 Task: Look for space in Gazanjyk, Turkmenistan from 10th August, 2023 to 20th August, 2023 for 2 adults in price range Rs.10000 to Rs.14000. Place can be private room with 1  bedroom having 1 bed and 1 bathroom. Property type can be house, flat, guest house. Amenities needed are: wifi, TV, free parkinig on premises, gym, breakfast. Booking option can be shelf check-in. Required host language is English.
Action: Mouse pressed left at (424, 86)
Screenshot: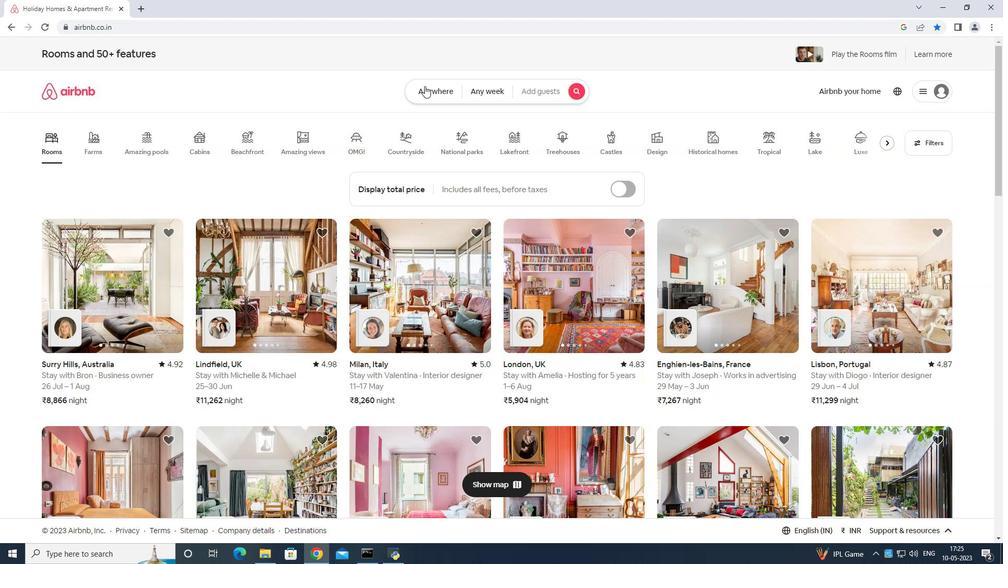 
Action: Mouse moved to (378, 131)
Screenshot: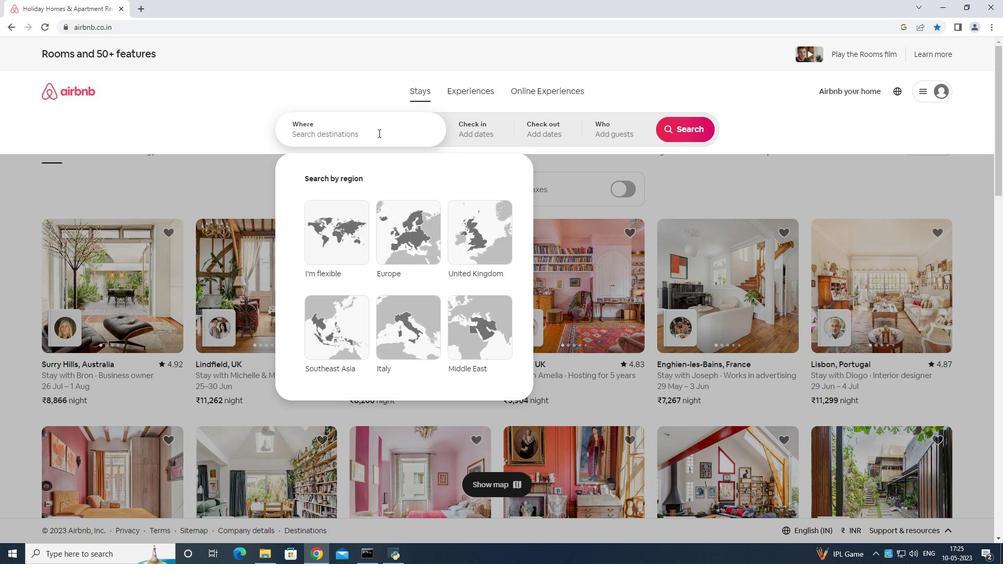 
Action: Mouse pressed left at (378, 131)
Screenshot: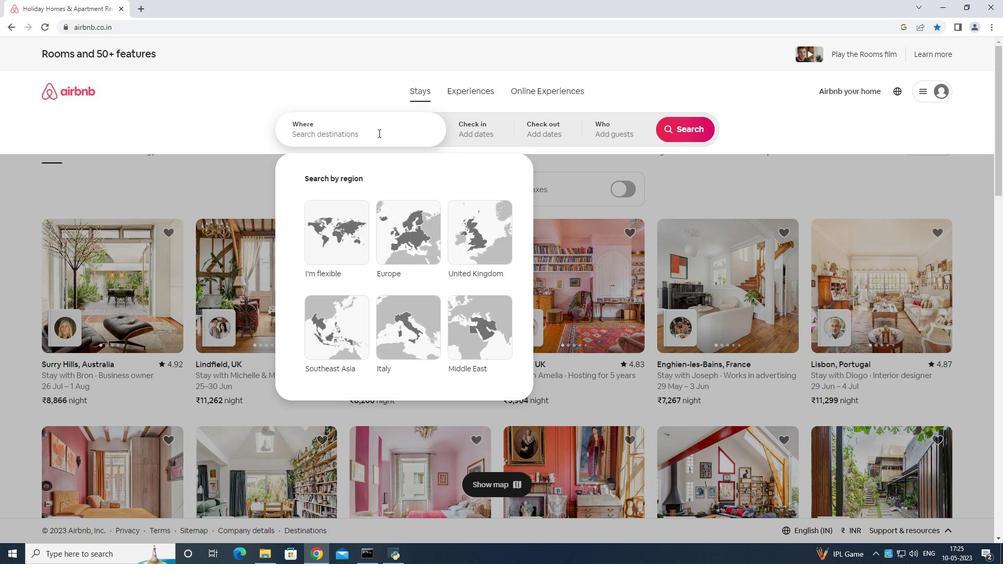 
Action: Mouse moved to (362, 133)
Screenshot: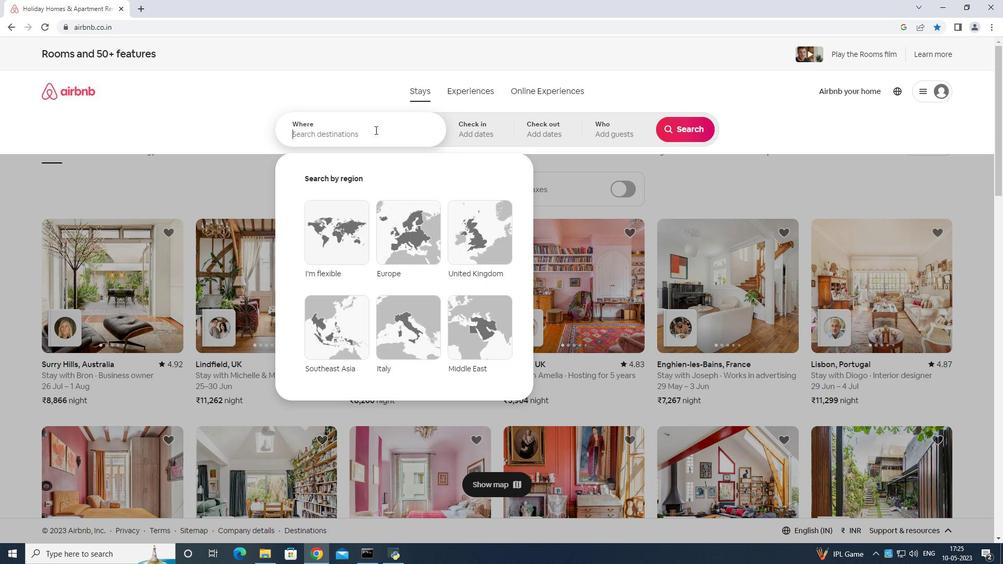 
Action: Key pressed <Key.shift>Gazany<Key.backspace>jyk<Key.space>turkmenisra<Key.backspace>tan<Key.enter>
Screenshot: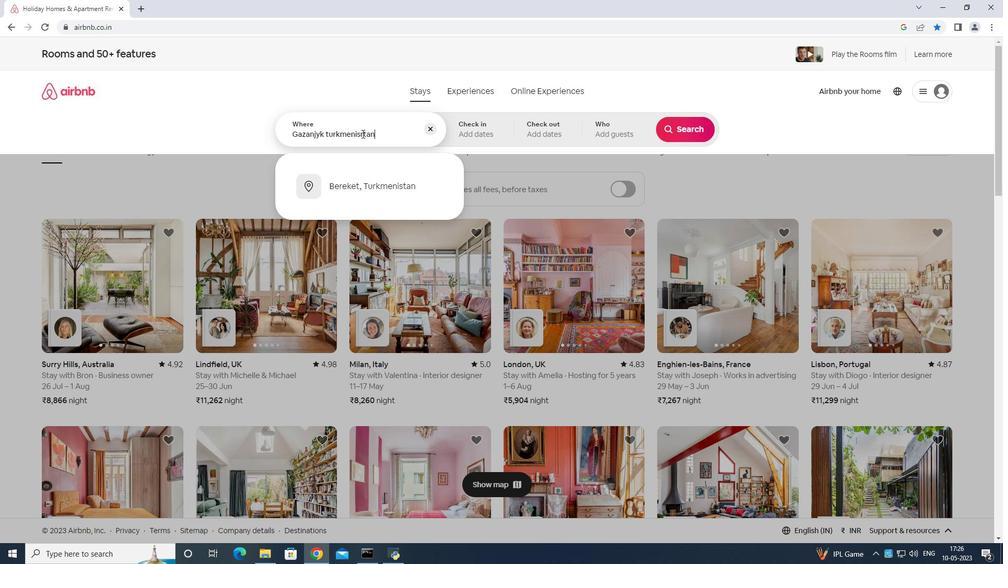 
Action: Mouse moved to (683, 211)
Screenshot: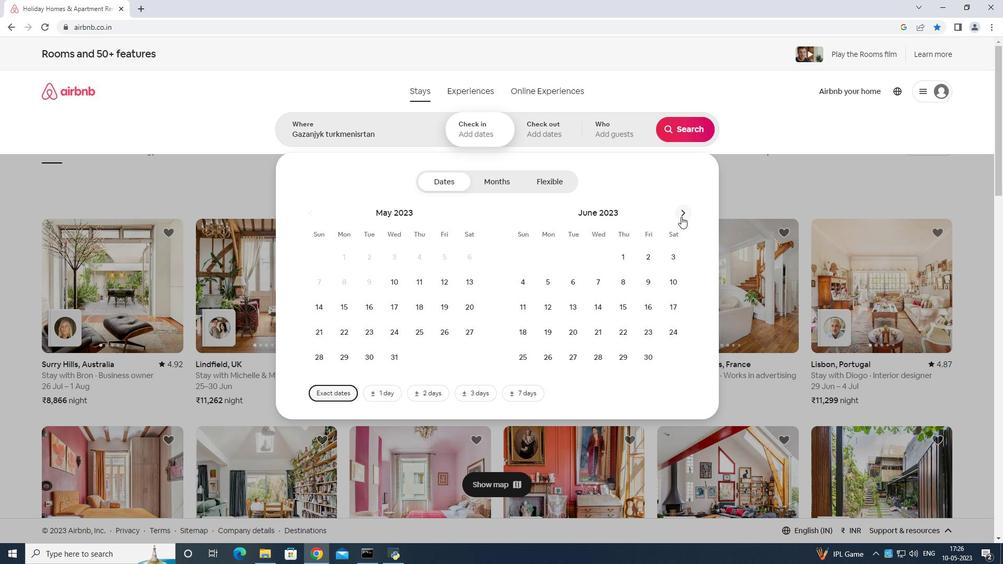 
Action: Mouse pressed left at (683, 211)
Screenshot: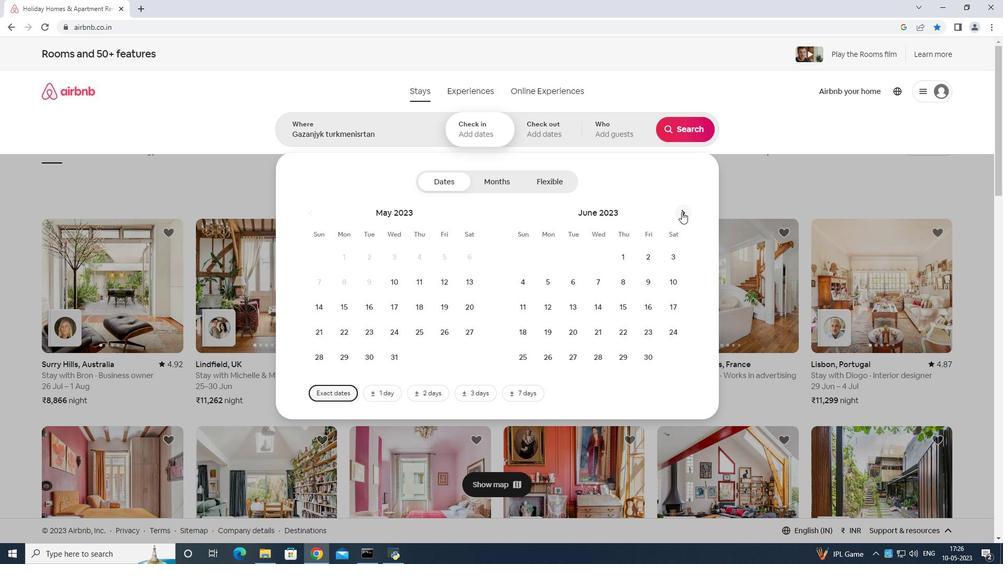 
Action: Mouse pressed left at (683, 211)
Screenshot: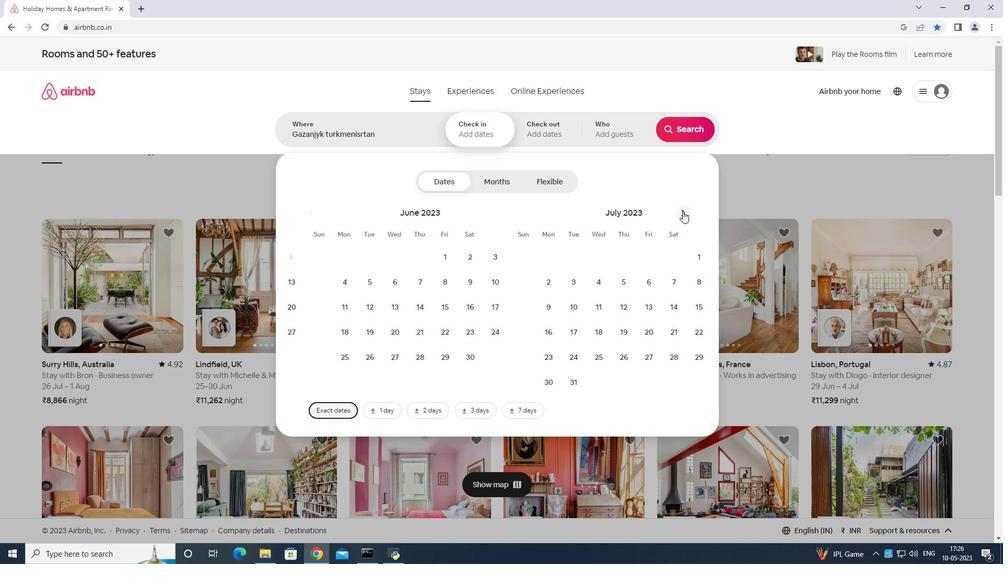 
Action: Mouse moved to (630, 278)
Screenshot: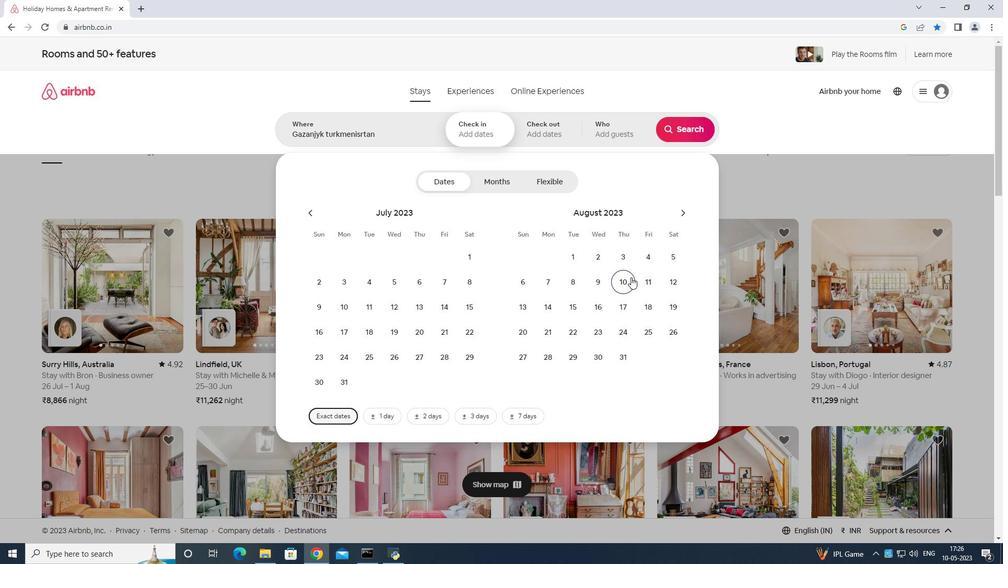 
Action: Mouse pressed left at (630, 278)
Screenshot: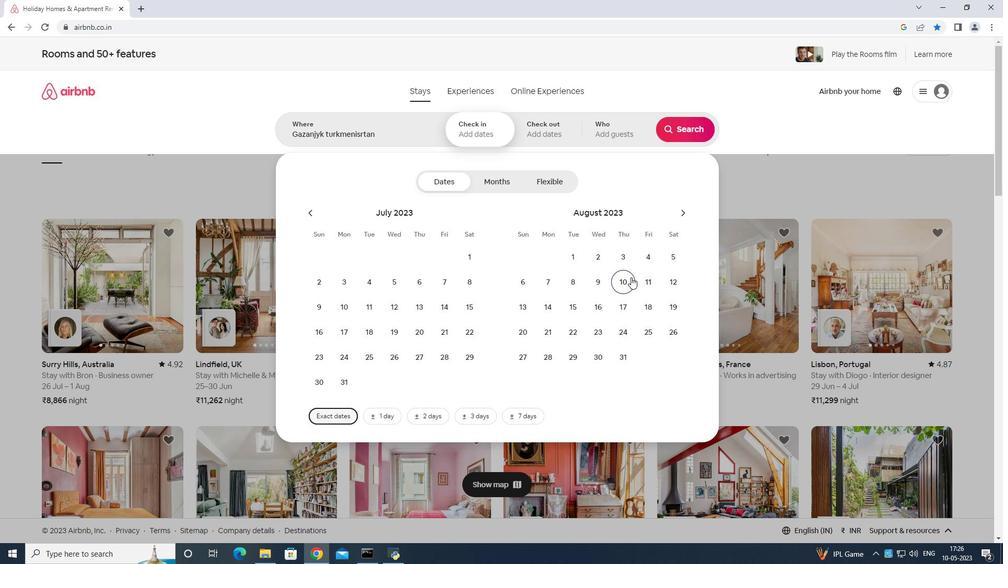 
Action: Mouse moved to (531, 331)
Screenshot: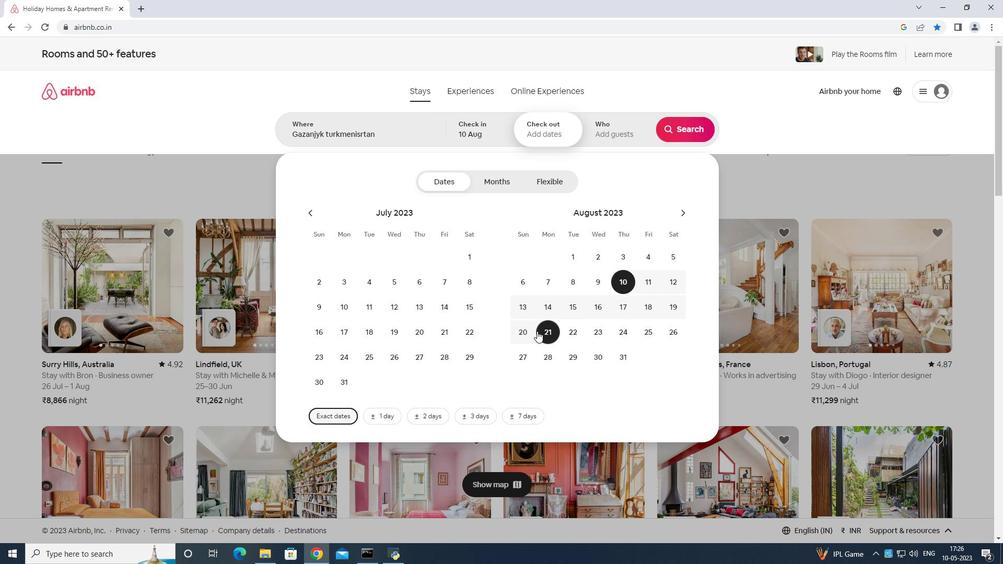 
Action: Mouse pressed left at (531, 331)
Screenshot: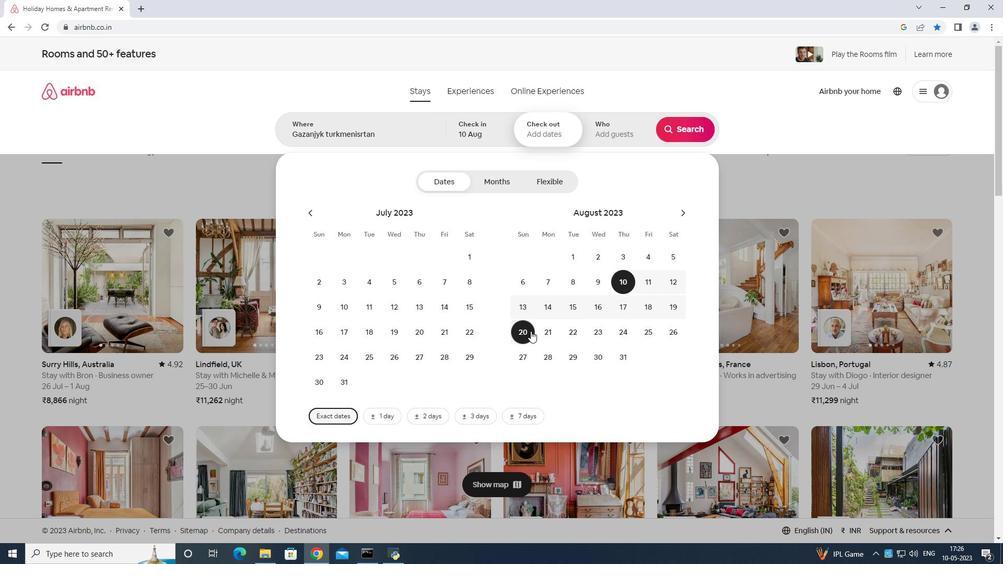 
Action: Mouse moved to (627, 133)
Screenshot: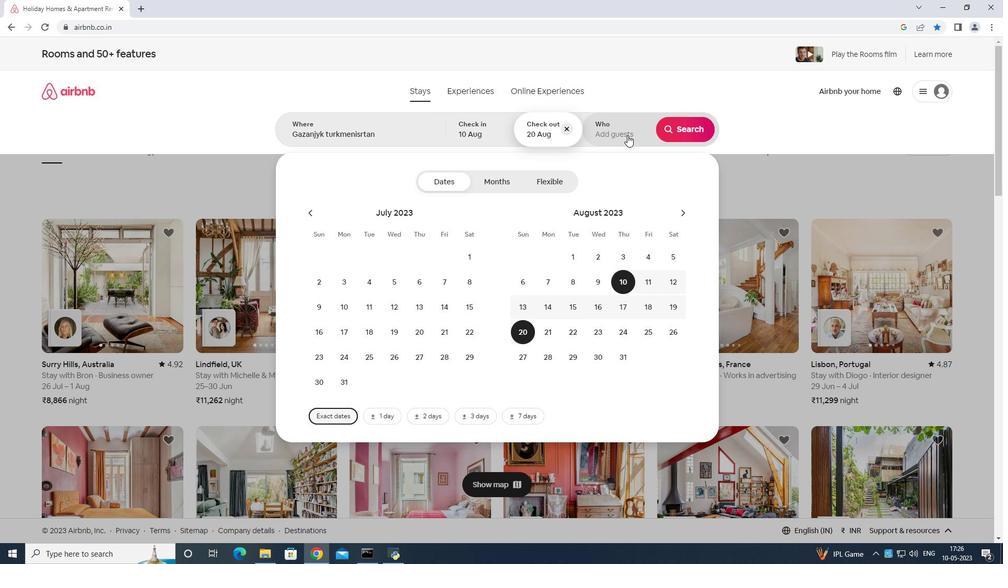 
Action: Mouse pressed left at (627, 133)
Screenshot: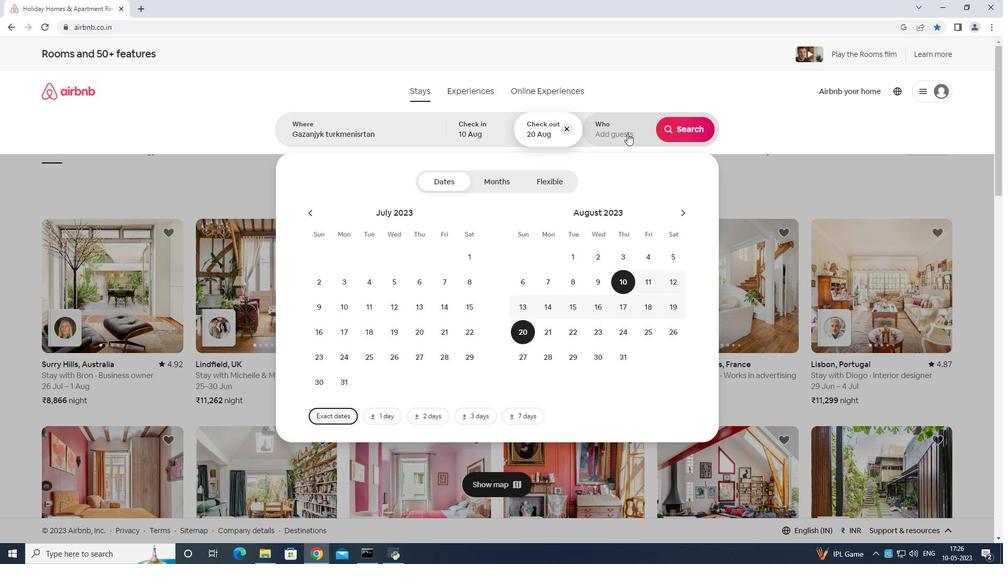
Action: Mouse moved to (677, 179)
Screenshot: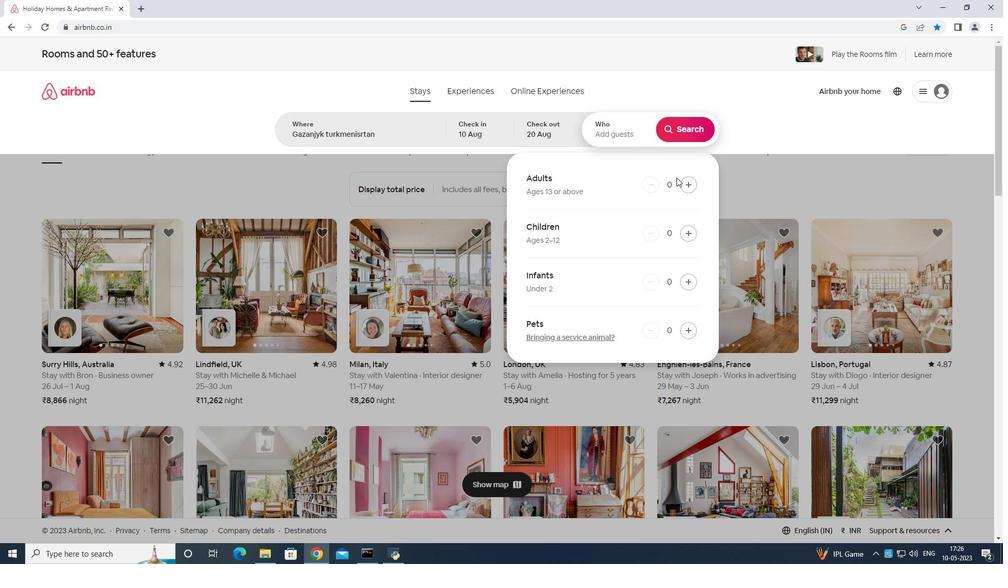 
Action: Mouse pressed left at (677, 179)
Screenshot: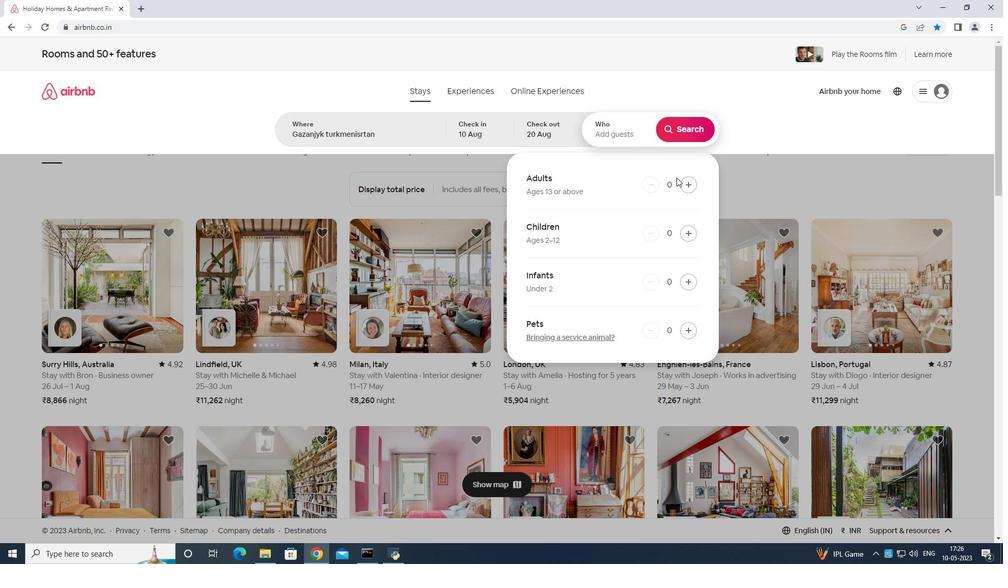 
Action: Mouse moved to (688, 184)
Screenshot: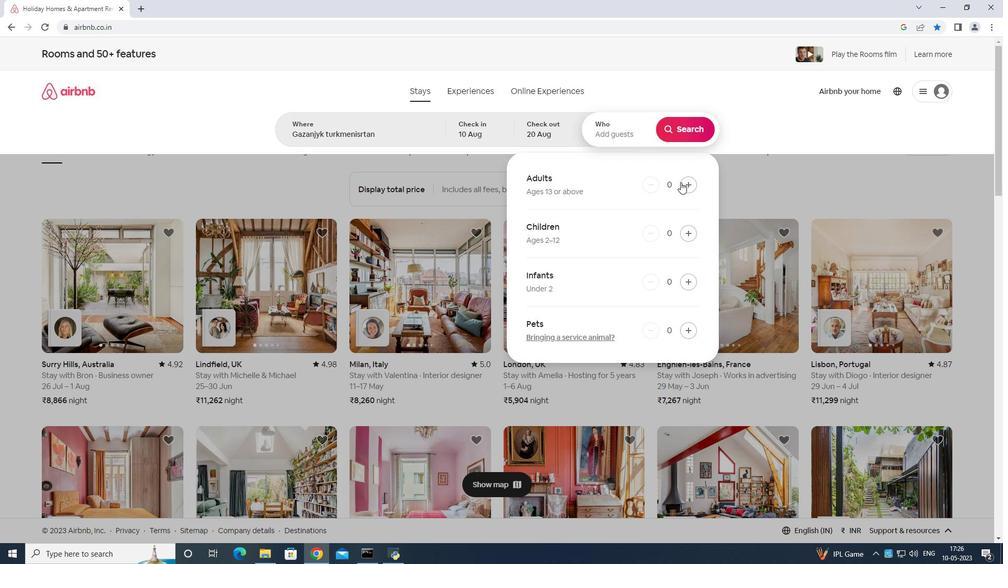 
Action: Mouse pressed left at (688, 184)
Screenshot: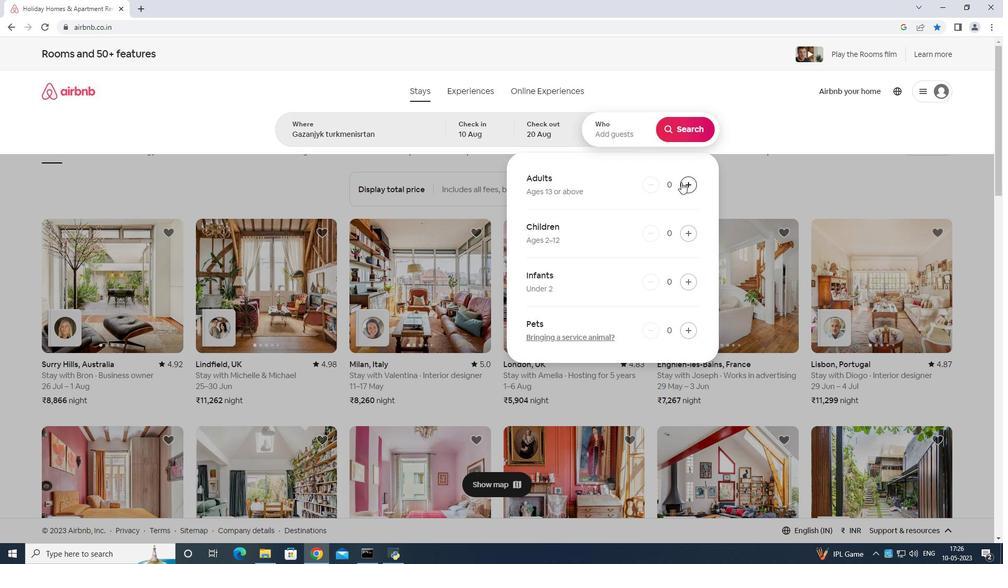 
Action: Mouse moved to (688, 184)
Screenshot: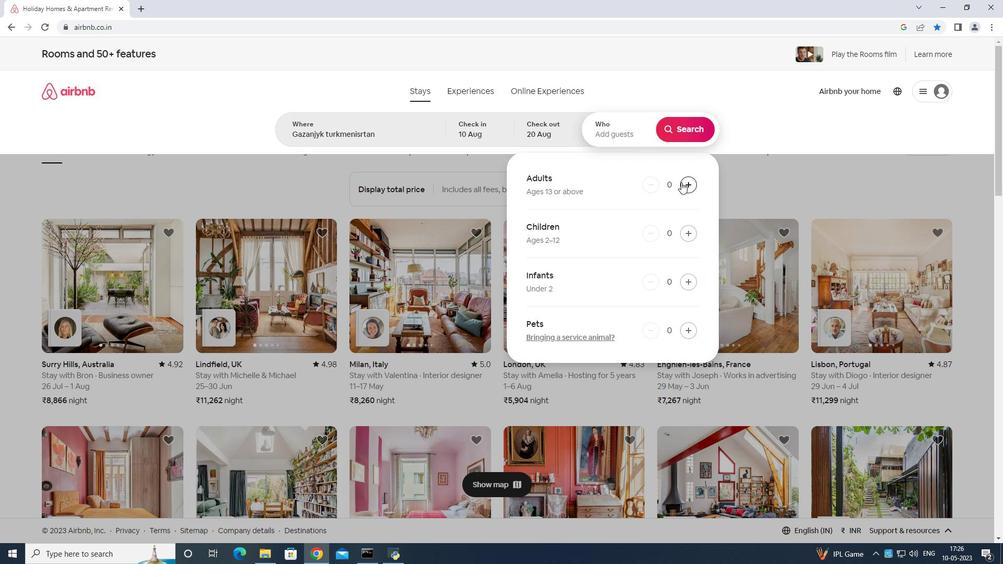 
Action: Mouse pressed left at (688, 184)
Screenshot: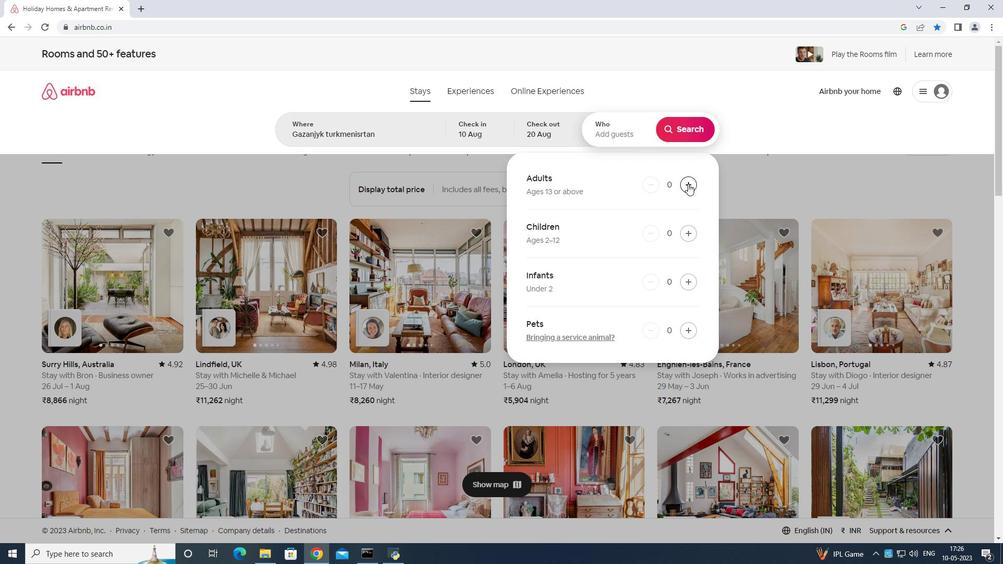 
Action: Mouse moved to (691, 125)
Screenshot: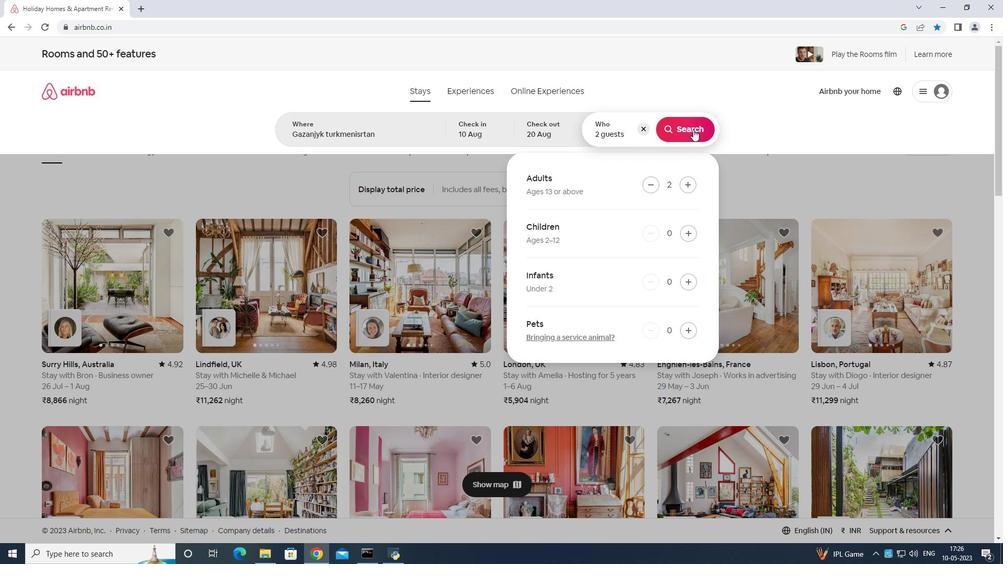 
Action: Mouse pressed left at (691, 125)
Screenshot: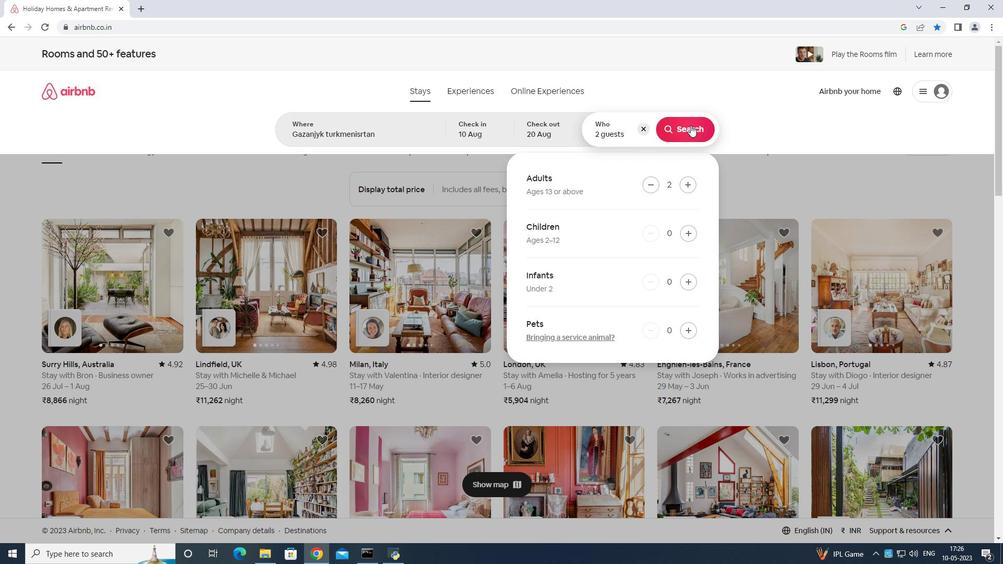 
Action: Mouse moved to (966, 98)
Screenshot: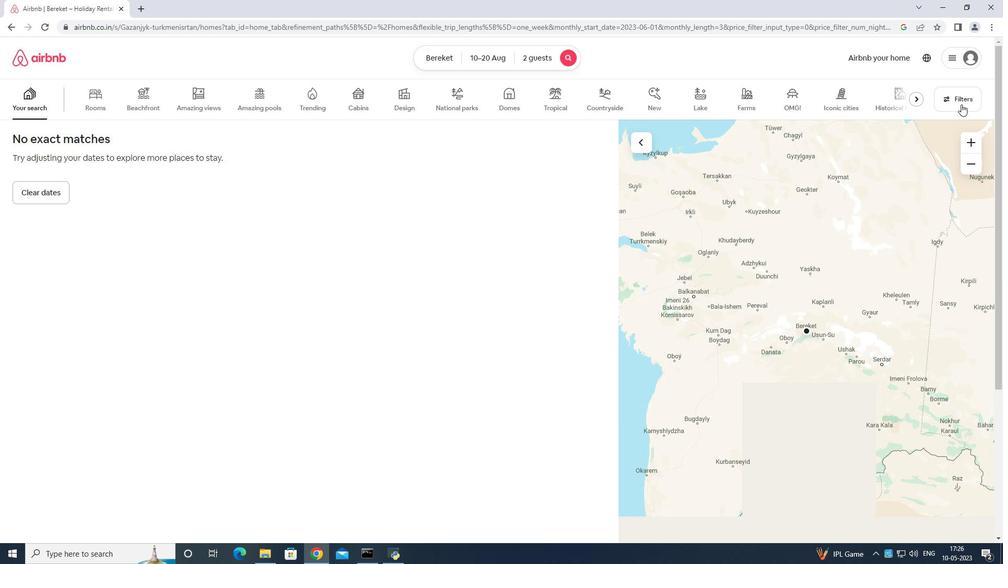 
Action: Mouse pressed left at (966, 98)
Screenshot: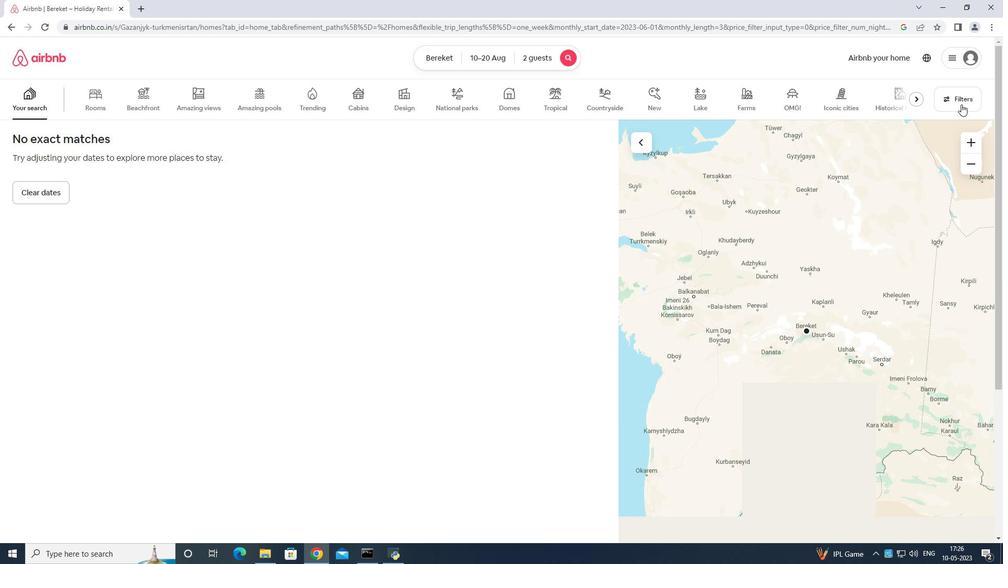
Action: Mouse moved to (441, 344)
Screenshot: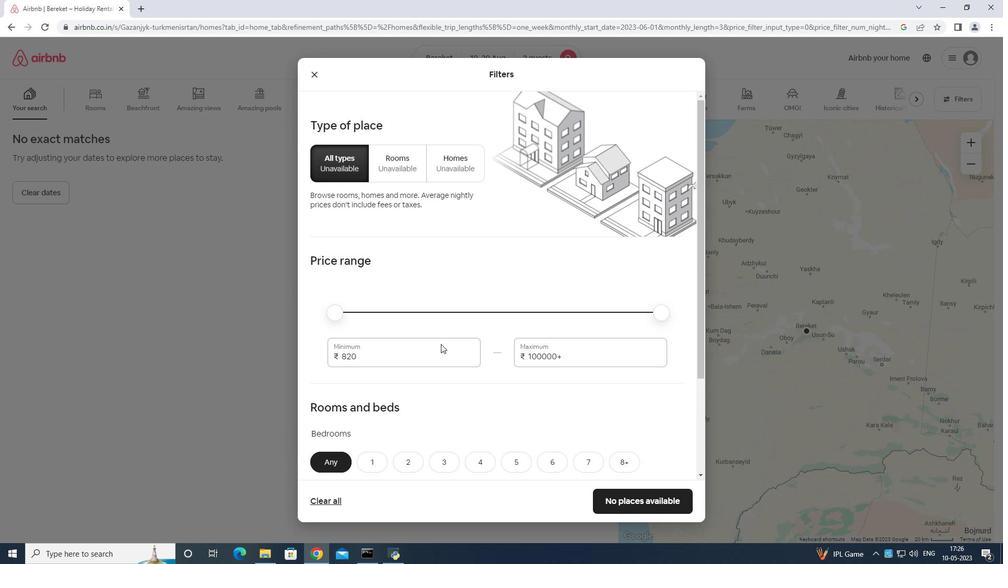 
Action: Mouse pressed left at (441, 344)
Screenshot: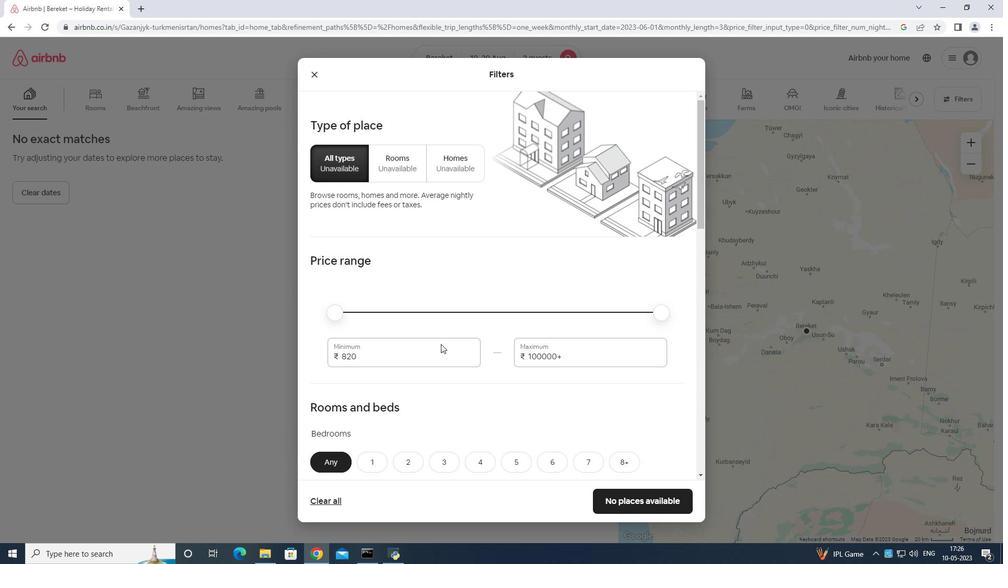 
Action: Mouse moved to (444, 343)
Screenshot: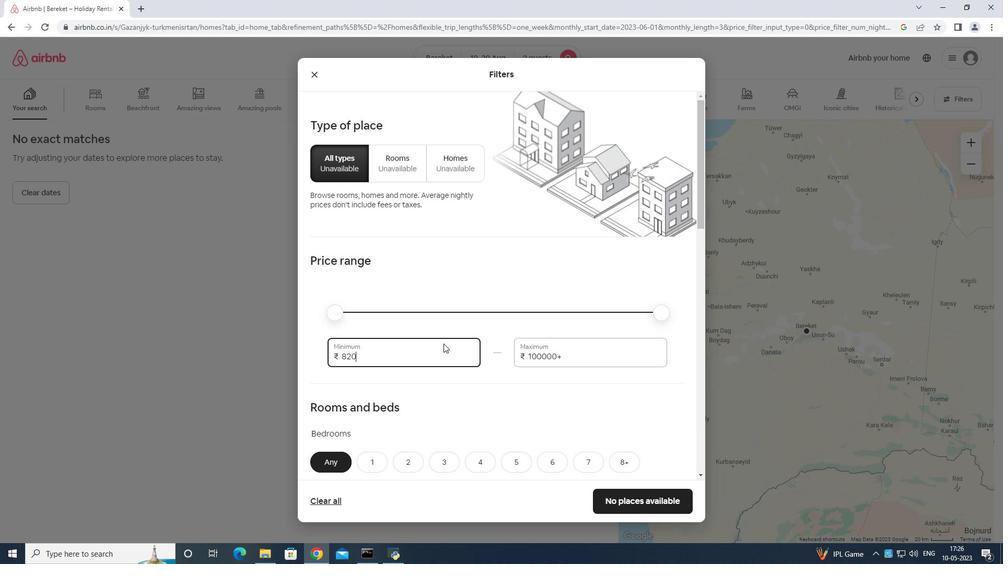 
Action: Key pressed <Key.backspace>100<Key.backspace><Key.backspace><Key.backspace><Key.backspace><Key.backspace><Key.backspace><Key.backspace><Key.backspace><Key.backspace><Key.backspace><Key.backspace><Key.backspace>10000
Screenshot: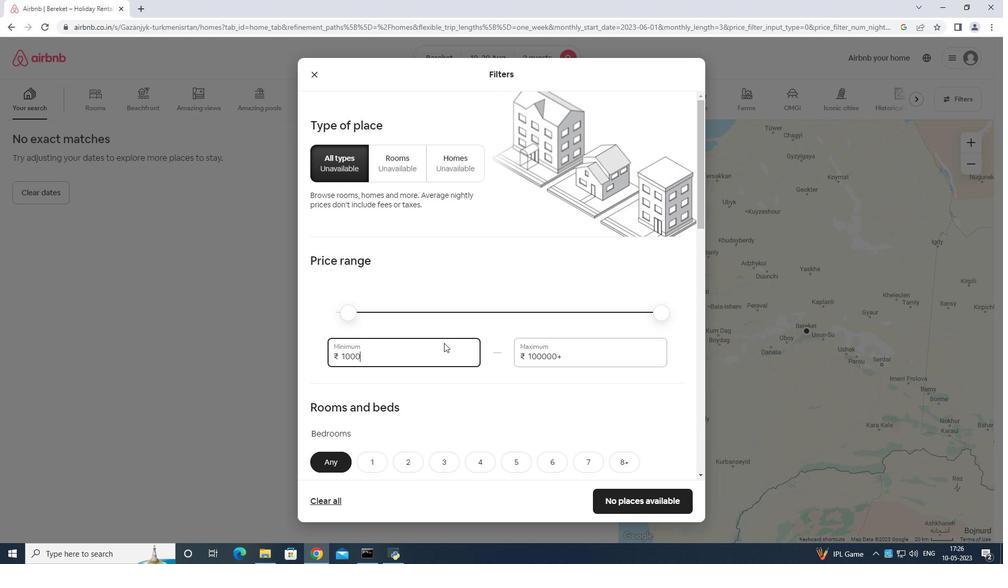 
Action: Mouse moved to (574, 358)
Screenshot: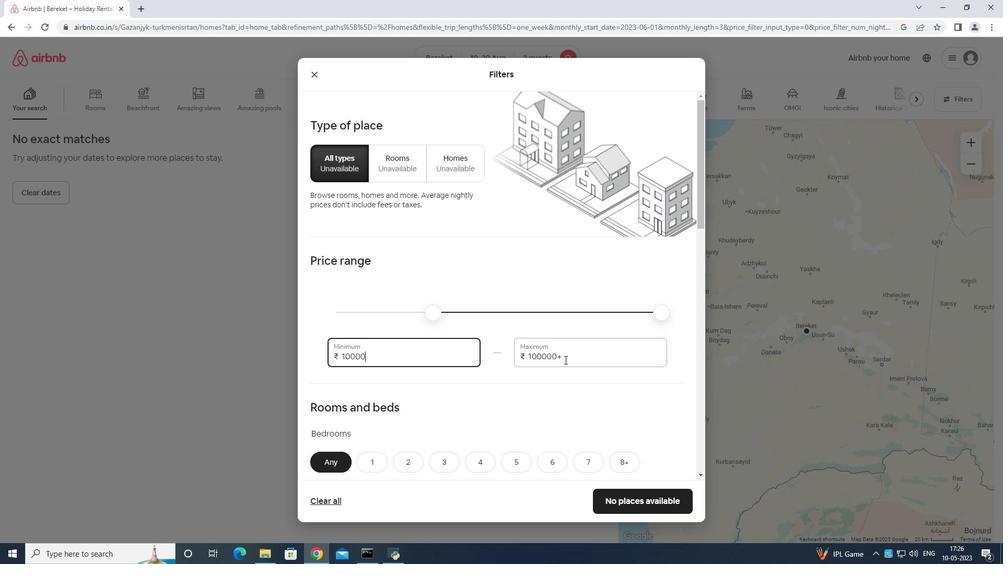 
Action: Mouse pressed left at (574, 358)
Screenshot: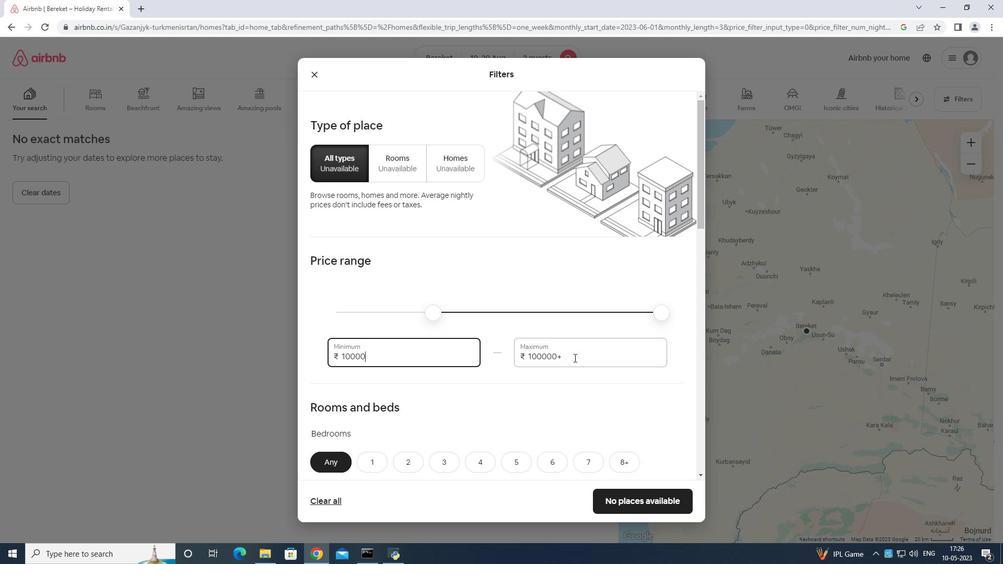 
Action: Mouse moved to (546, 350)
Screenshot: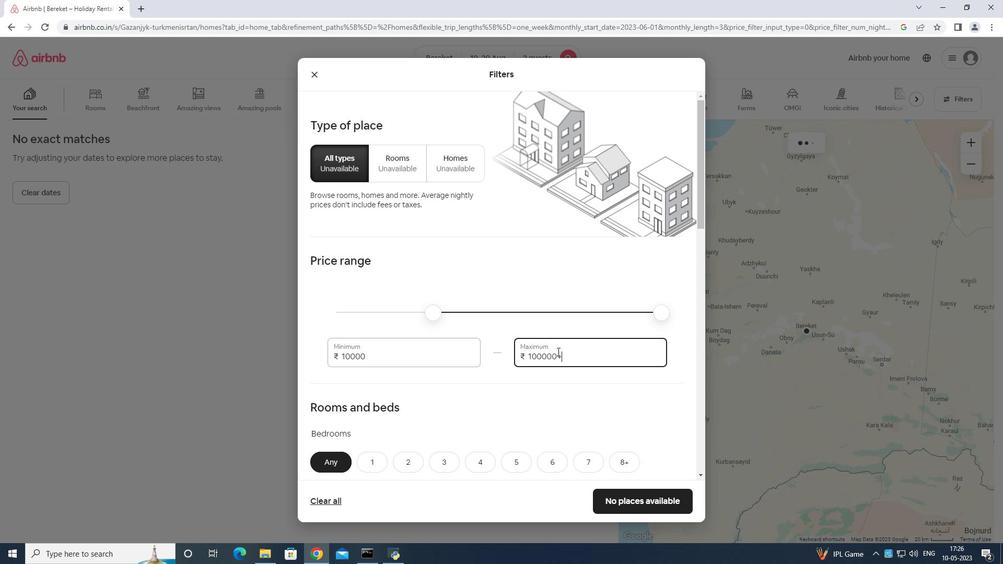 
Action: Key pressed <Key.backspace><Key.backspace><Key.backspace><Key.backspace><Key.backspace><Key.backspace><Key.backspace><Key.backspace><Key.backspace><Key.backspace>14000
Screenshot: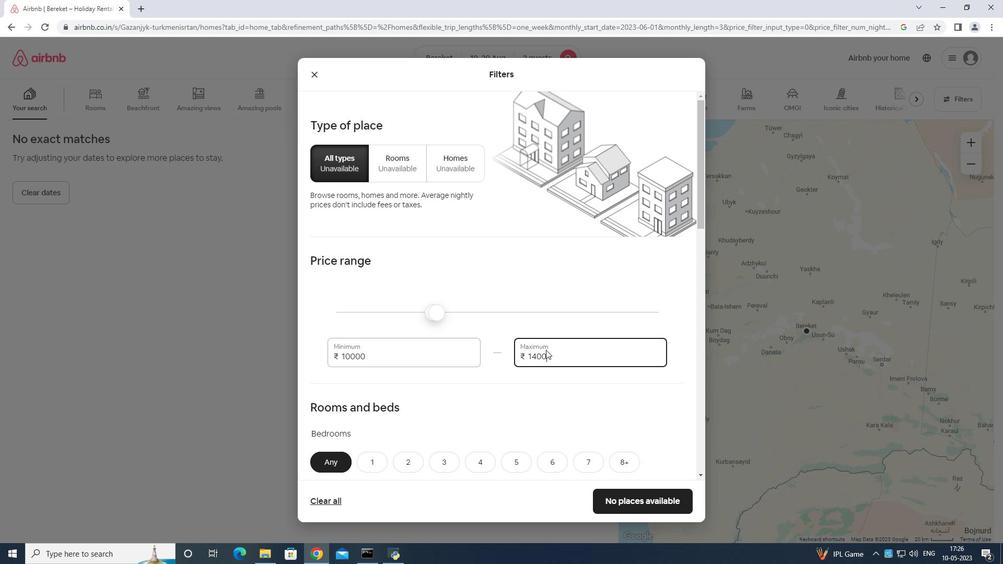 
Action: Mouse moved to (546, 349)
Screenshot: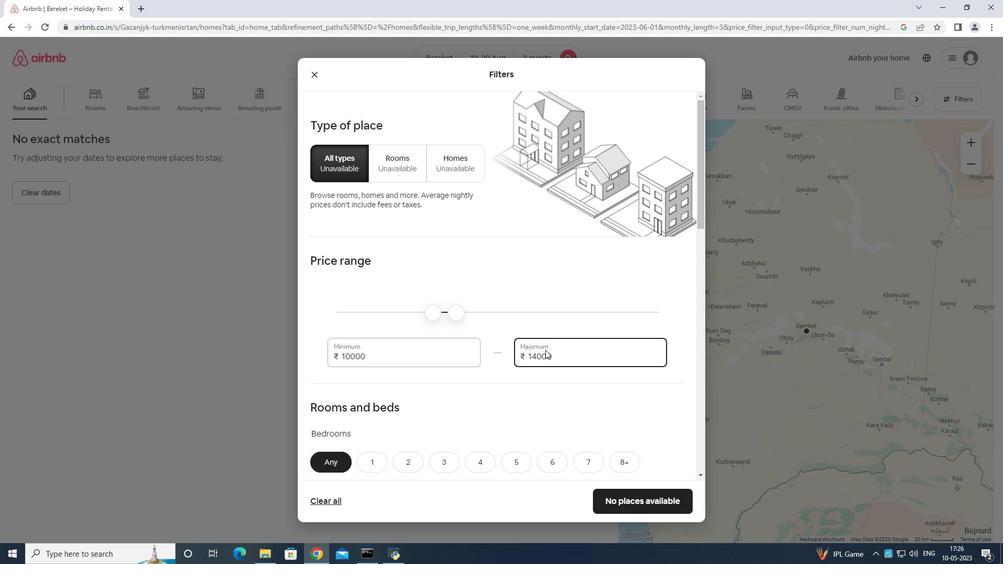 
Action: Mouse scrolled (546, 349) with delta (0, 0)
Screenshot: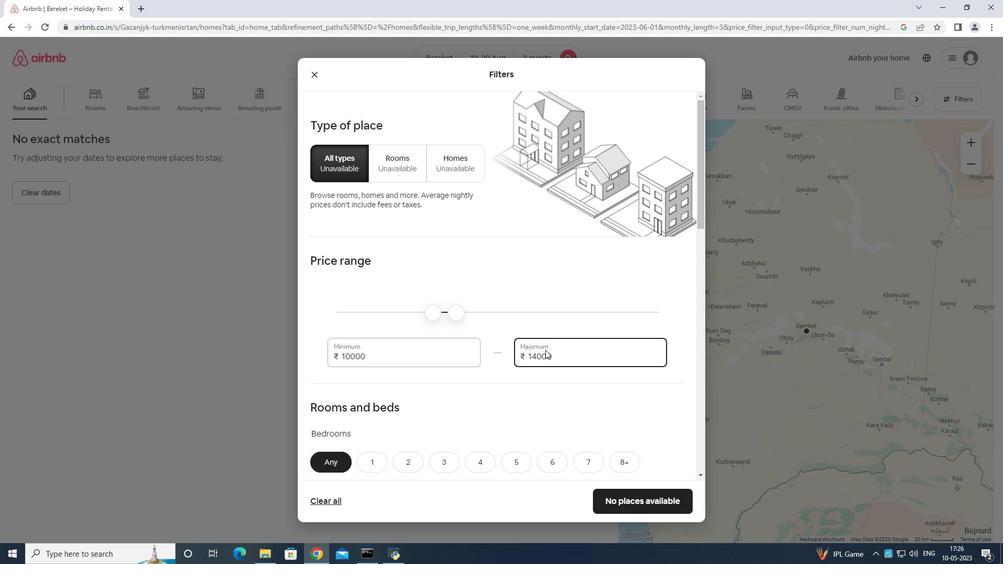 
Action: Mouse moved to (548, 349)
Screenshot: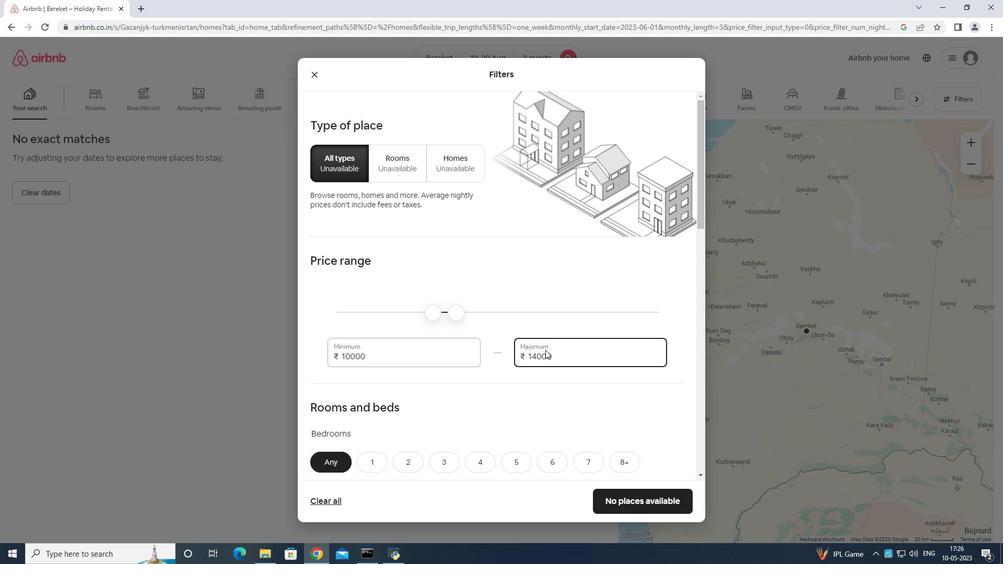 
Action: Mouse scrolled (548, 349) with delta (0, 0)
Screenshot: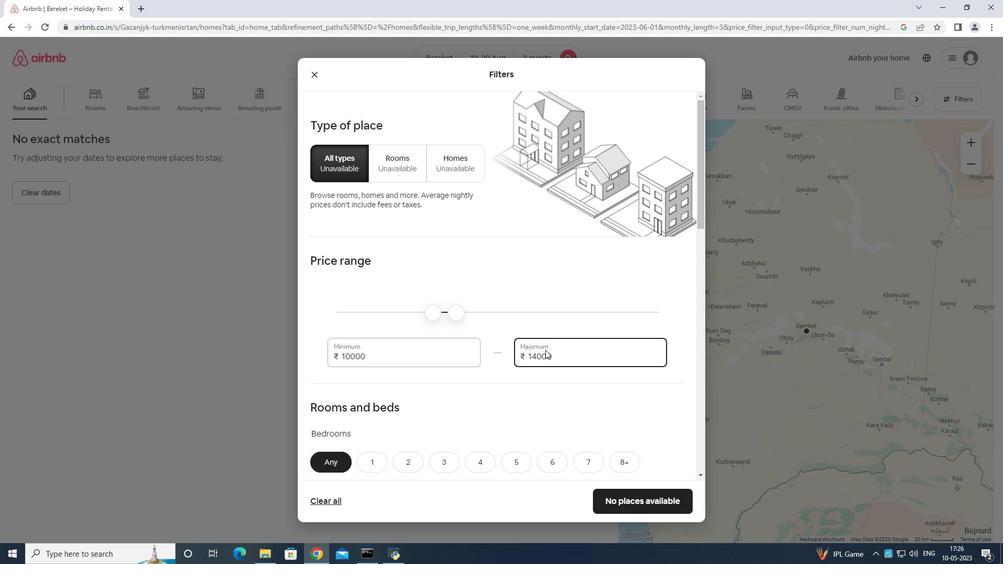 
Action: Mouse moved to (551, 349)
Screenshot: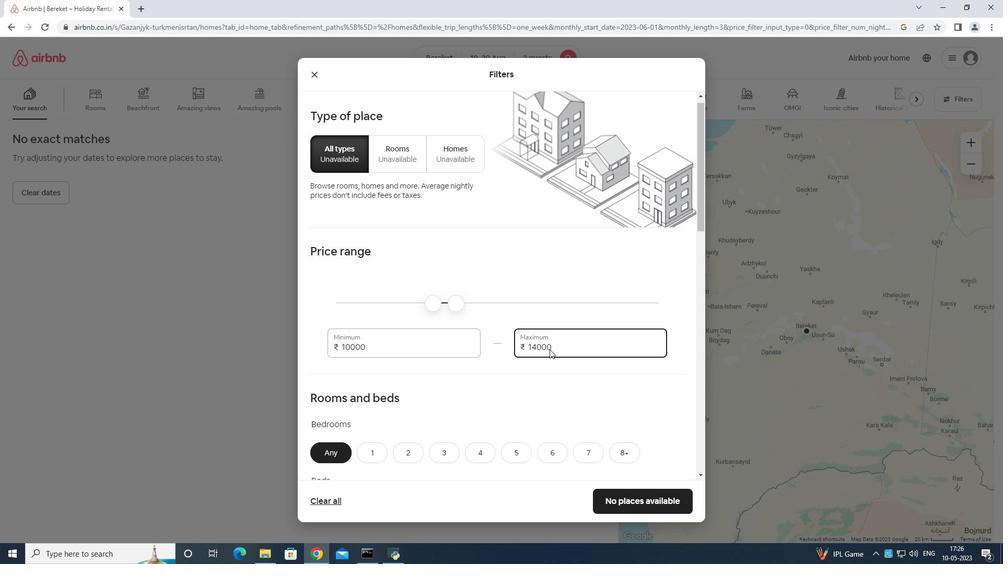 
Action: Mouse scrolled (551, 349) with delta (0, 0)
Screenshot: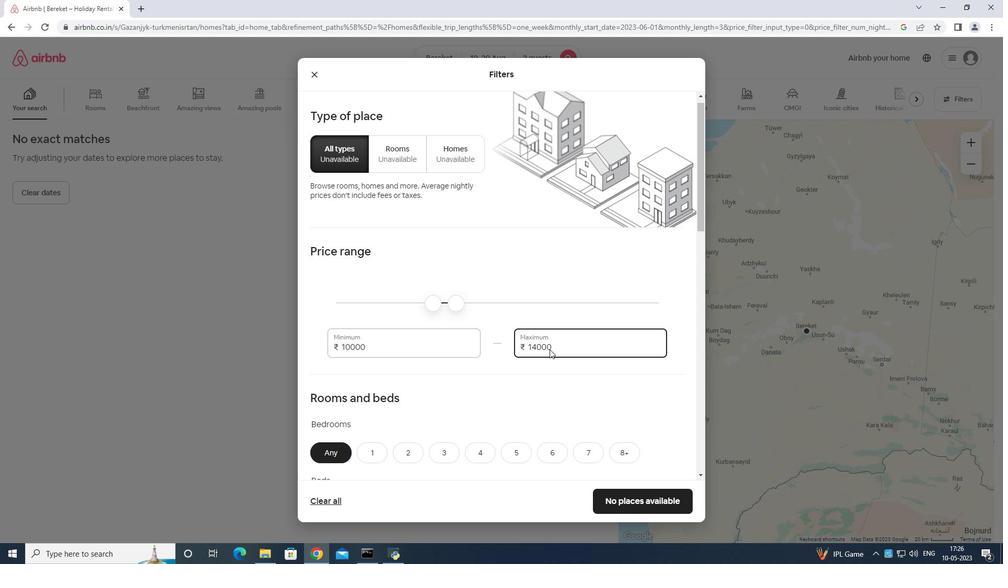 
Action: Mouse moved to (374, 297)
Screenshot: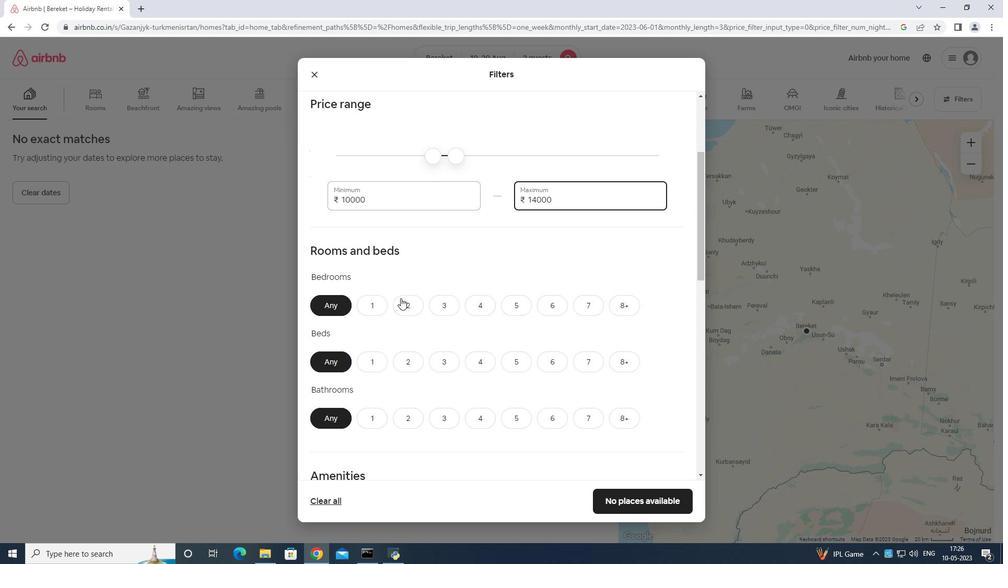 
Action: Mouse pressed left at (374, 297)
Screenshot: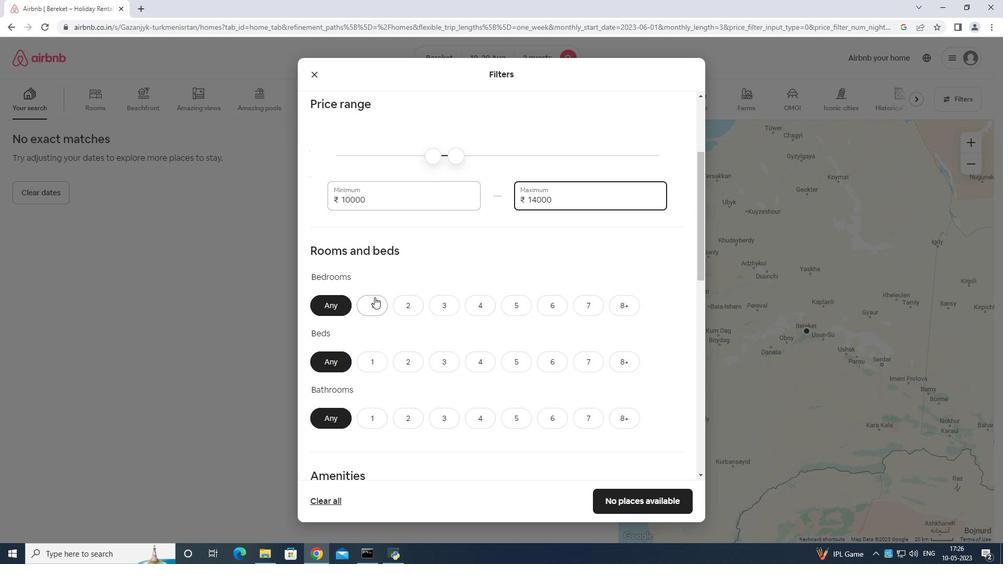 
Action: Mouse moved to (369, 361)
Screenshot: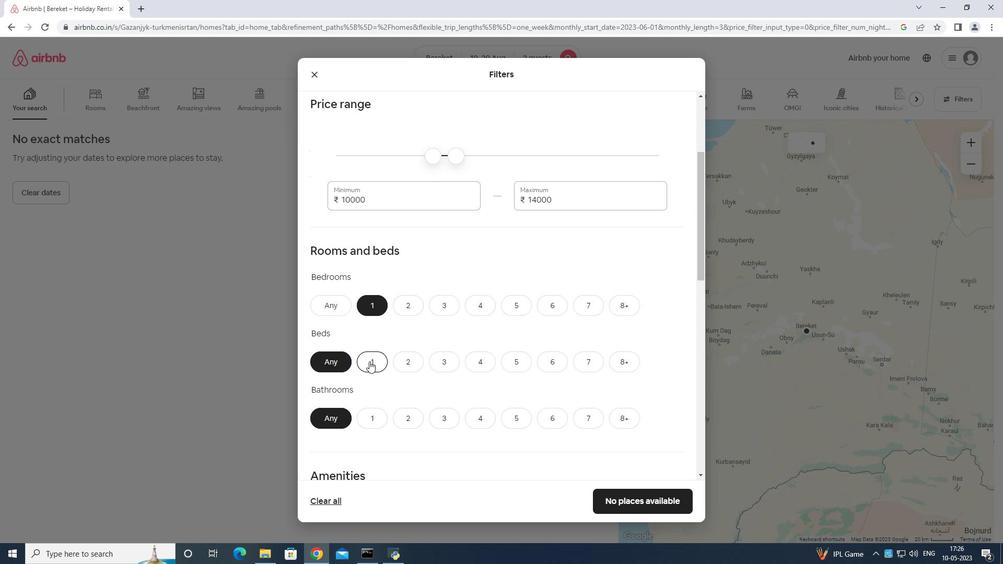 
Action: Mouse pressed left at (369, 361)
Screenshot: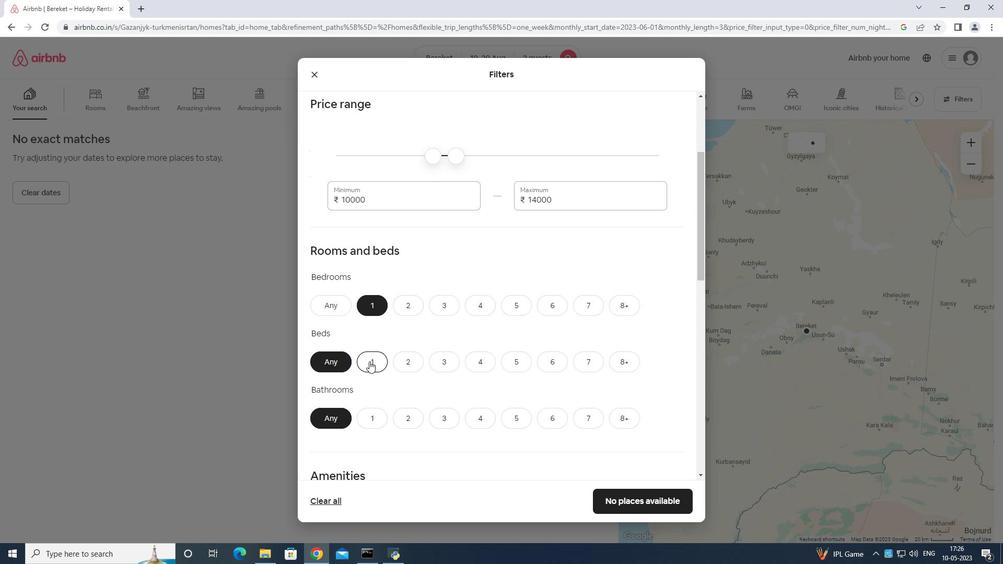 
Action: Mouse moved to (376, 418)
Screenshot: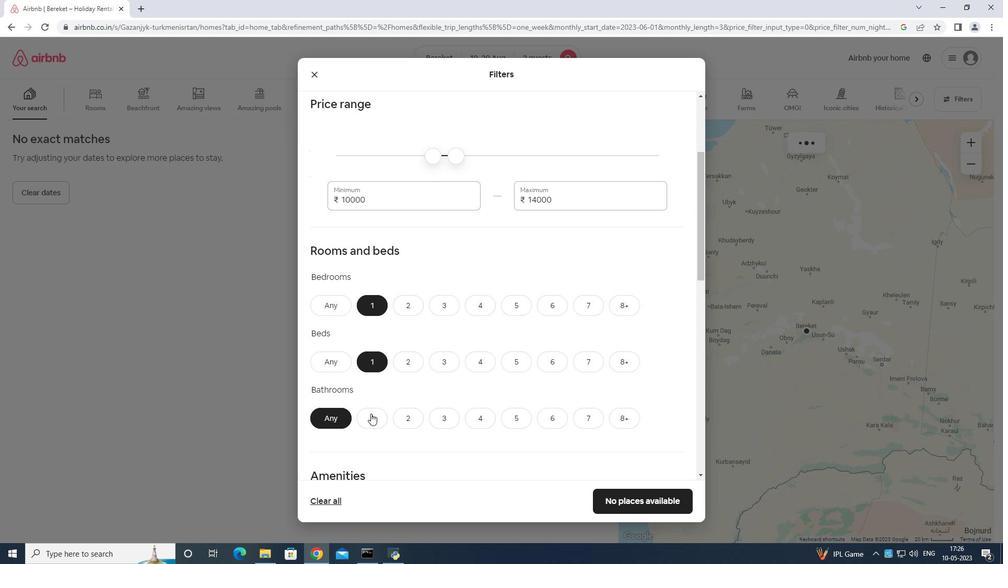 
Action: Mouse pressed left at (376, 418)
Screenshot: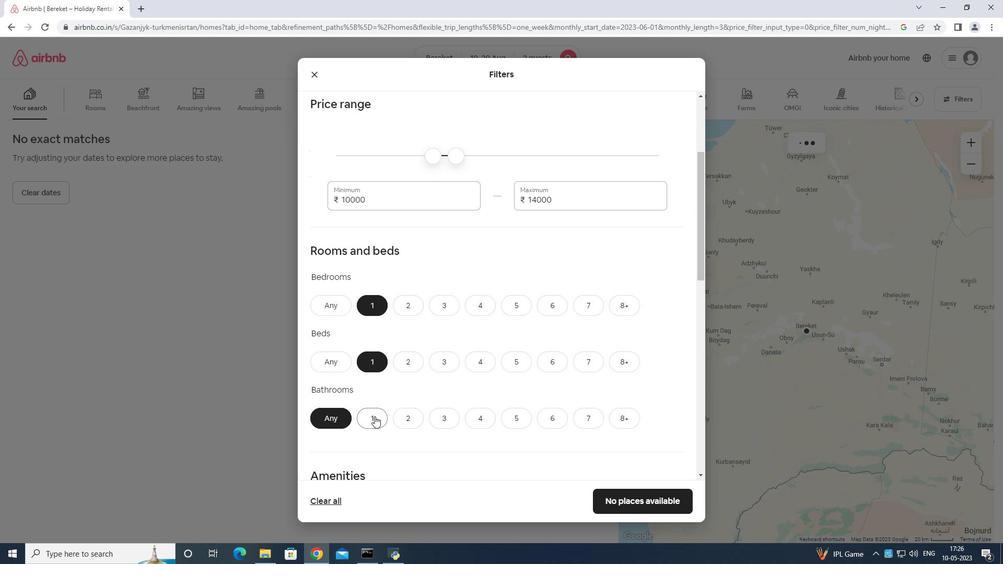 
Action: Mouse moved to (406, 399)
Screenshot: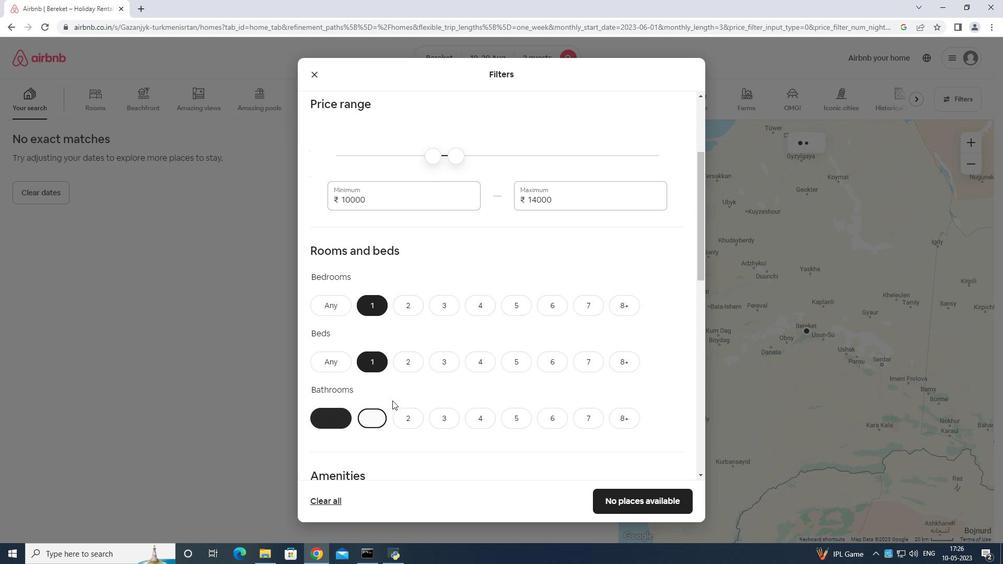 
Action: Mouse scrolled (406, 398) with delta (0, 0)
Screenshot: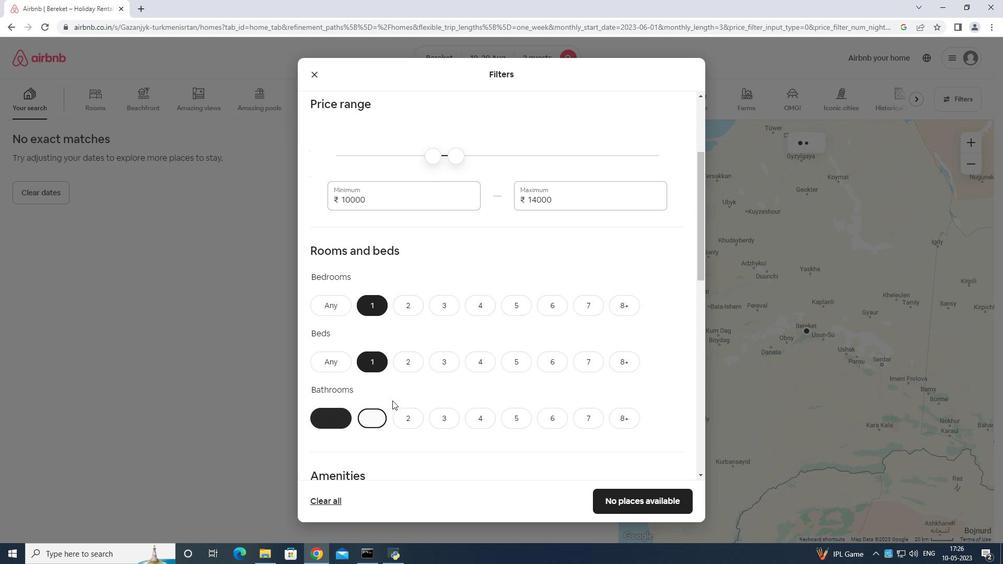 
Action: Mouse moved to (411, 400)
Screenshot: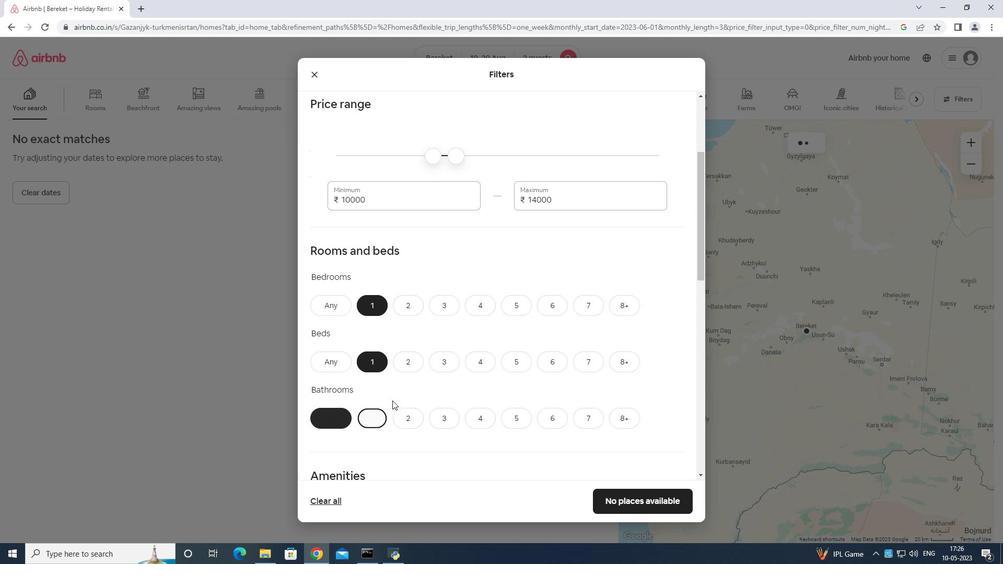 
Action: Mouse scrolled (411, 400) with delta (0, 0)
Screenshot: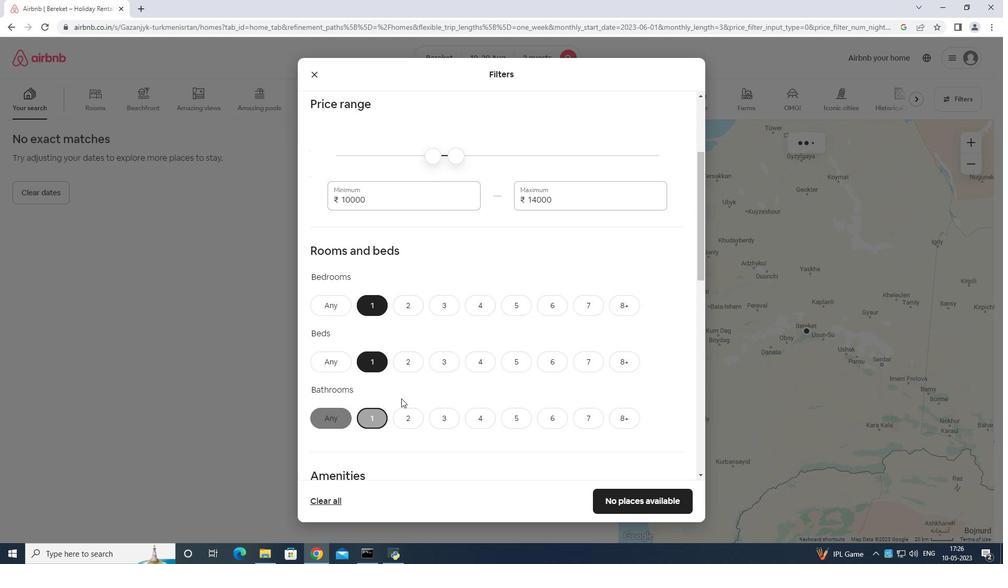 
Action: Mouse moved to (415, 400)
Screenshot: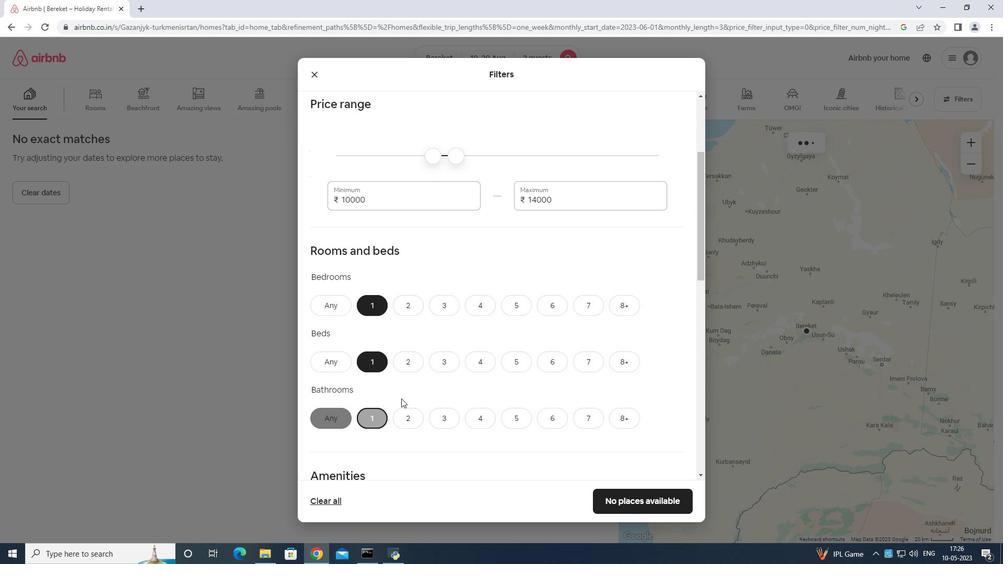 
Action: Mouse scrolled (415, 400) with delta (0, 0)
Screenshot: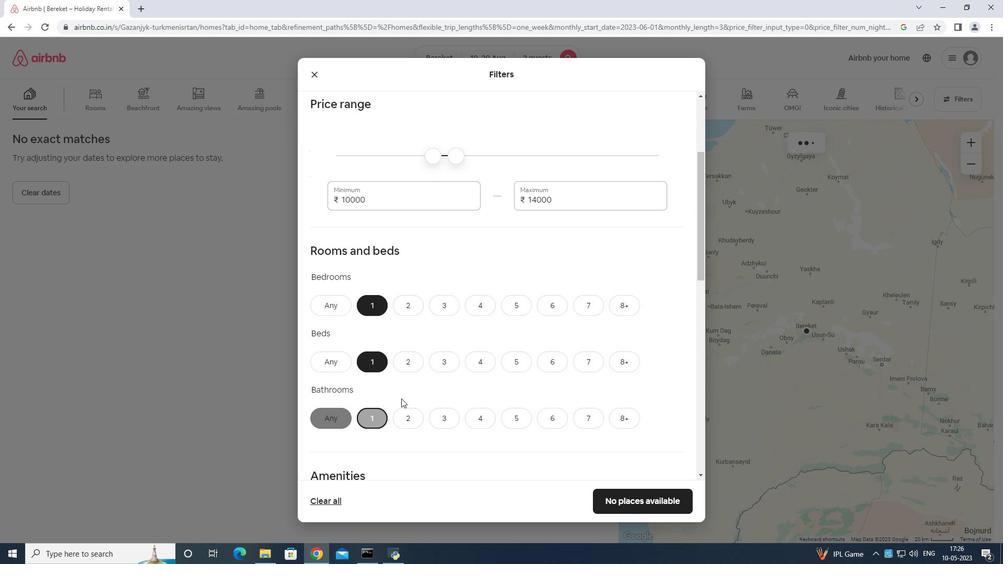 
Action: Mouse moved to (422, 399)
Screenshot: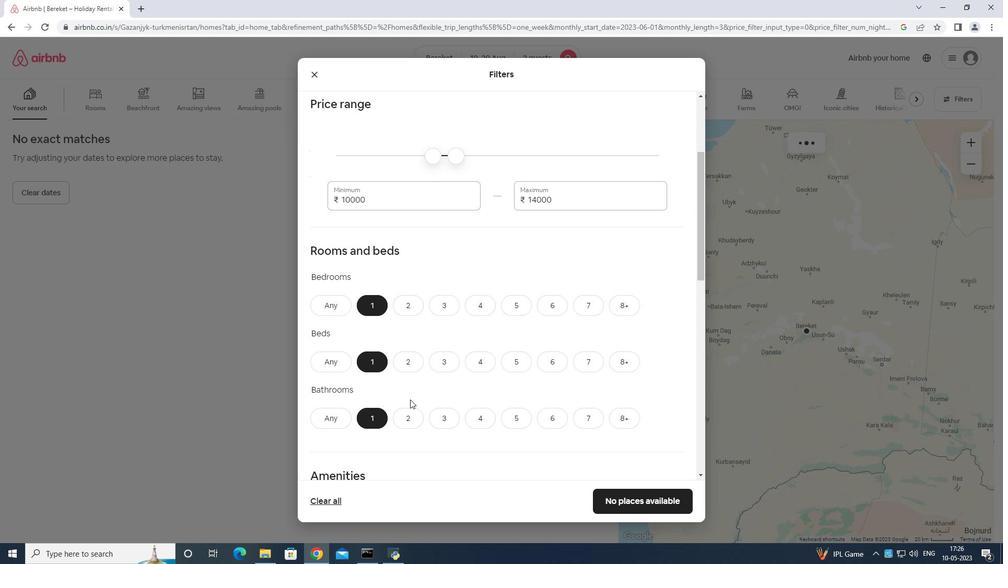 
Action: Mouse scrolled (422, 398) with delta (0, 0)
Screenshot: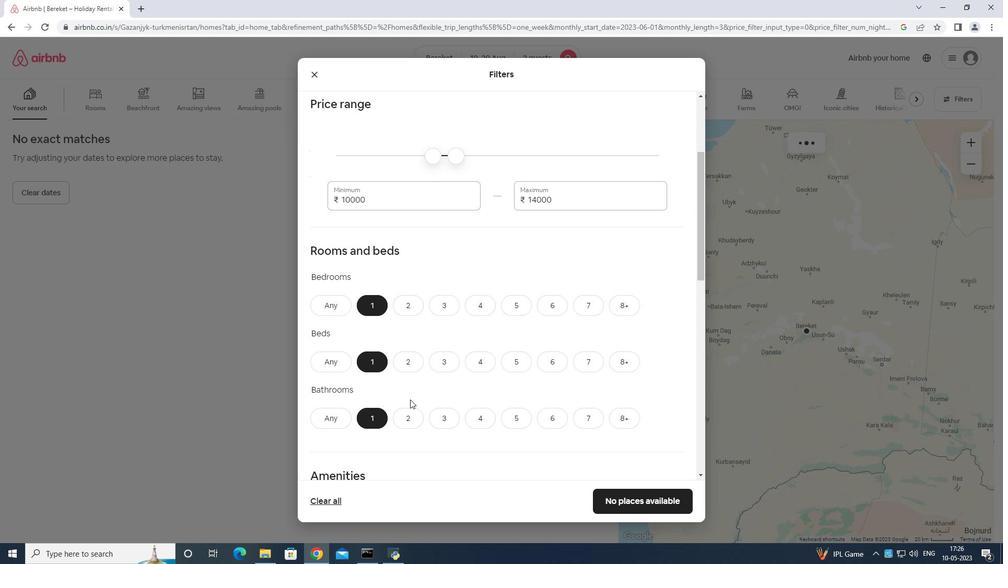 
Action: Mouse moved to (475, 354)
Screenshot: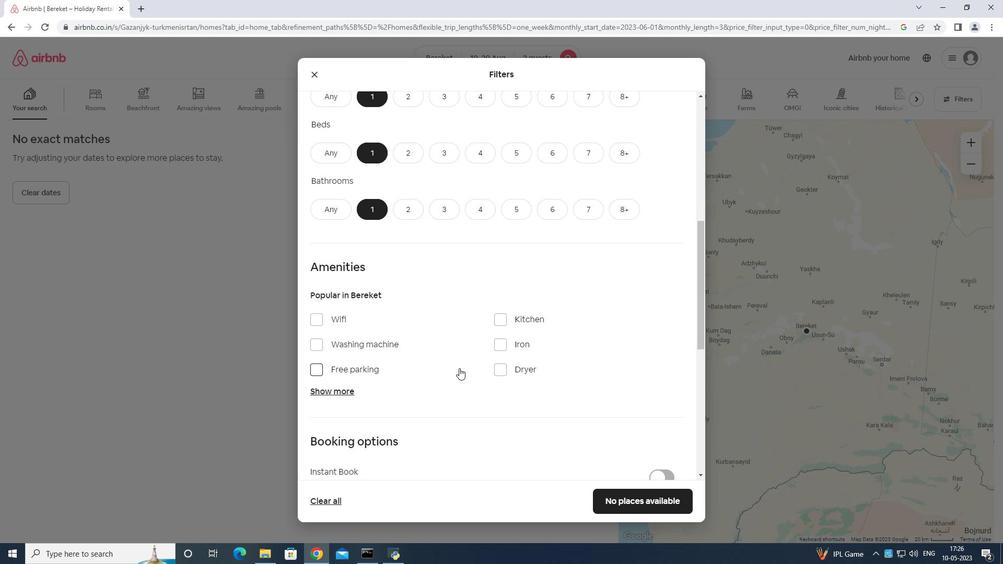 
Action: Mouse scrolled (475, 354) with delta (0, 0)
Screenshot: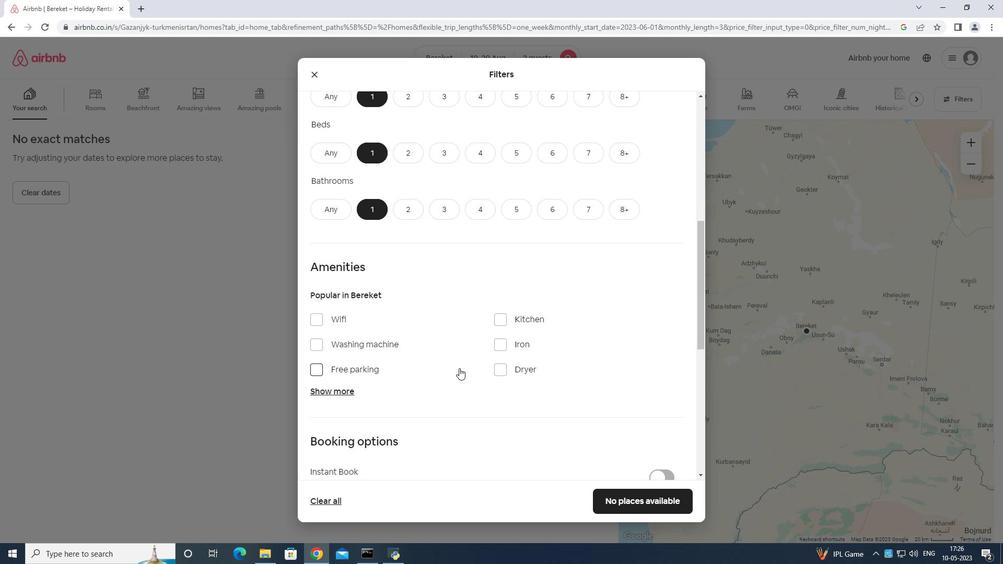 
Action: Mouse moved to (479, 354)
Screenshot: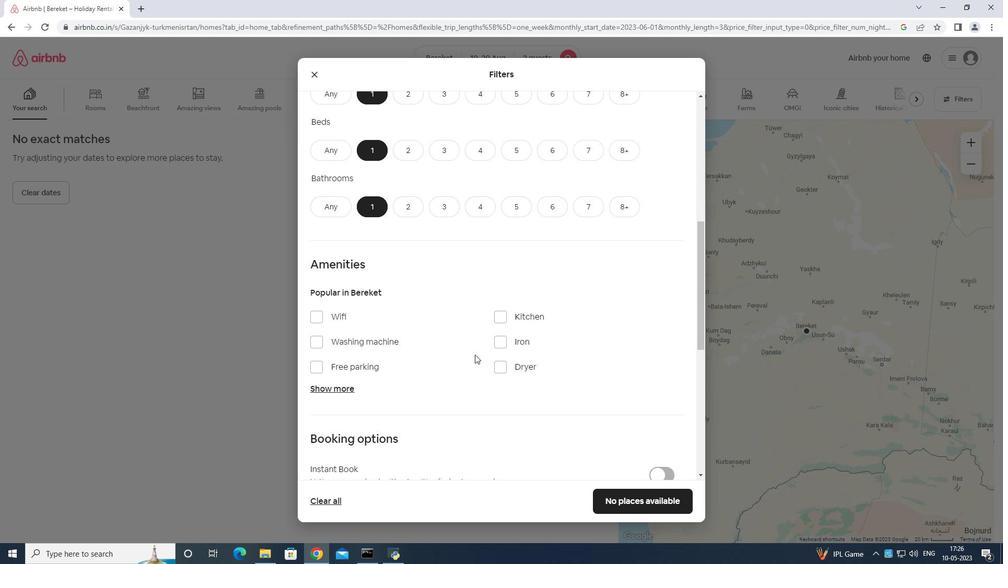 
Action: Mouse scrolled (479, 354) with delta (0, 0)
Screenshot: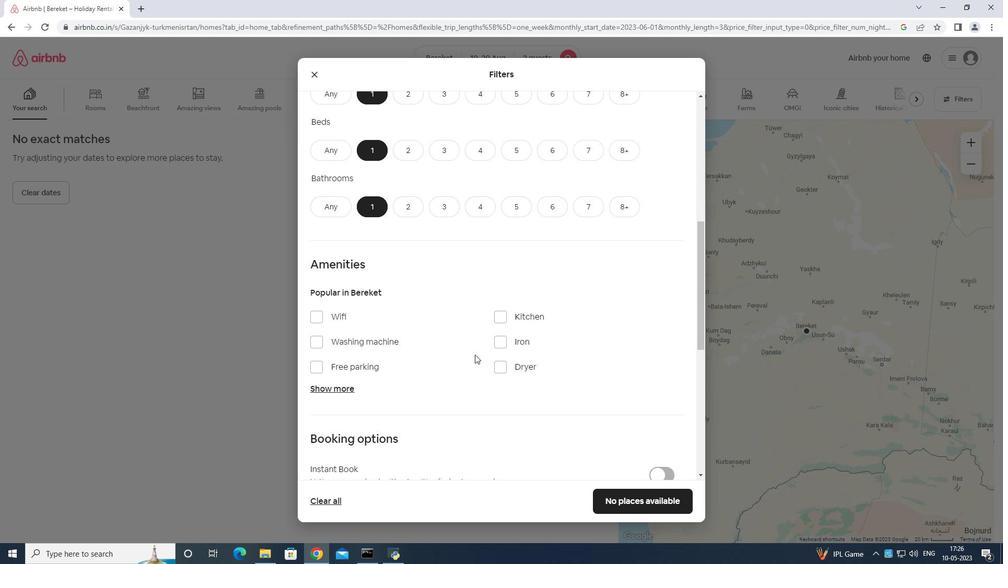 
Action: Mouse moved to (315, 212)
Screenshot: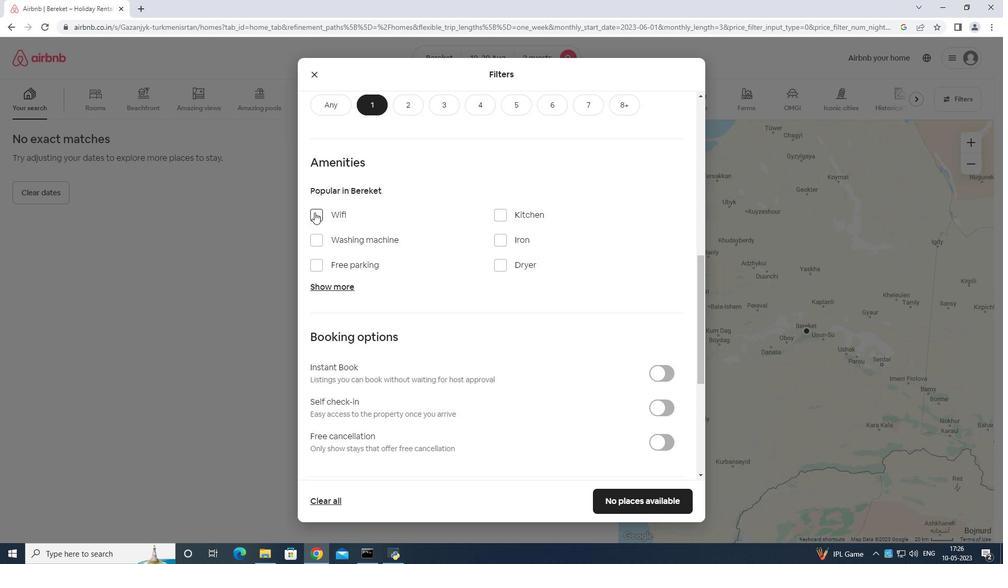 
Action: Mouse pressed left at (315, 212)
Screenshot: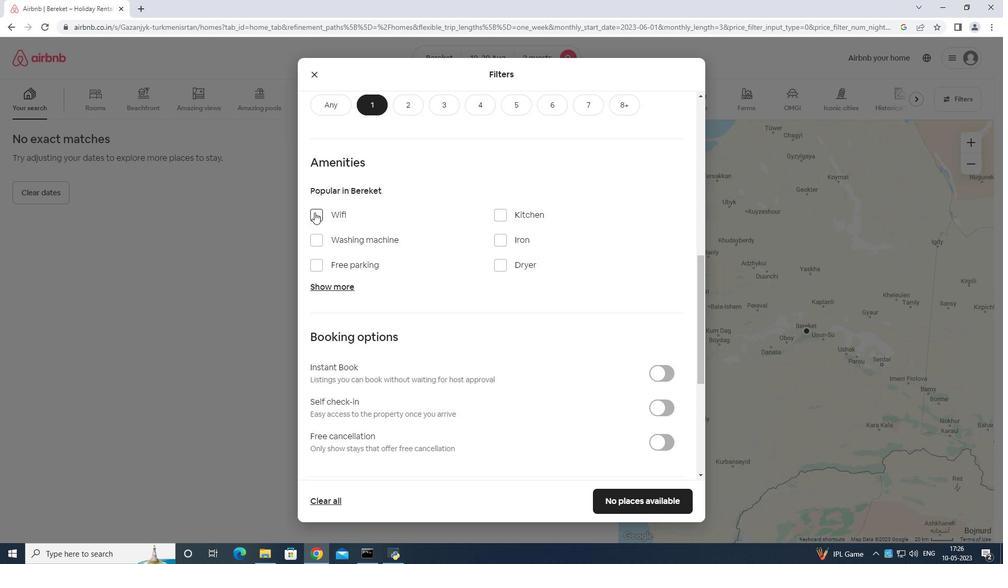 
Action: Mouse moved to (315, 265)
Screenshot: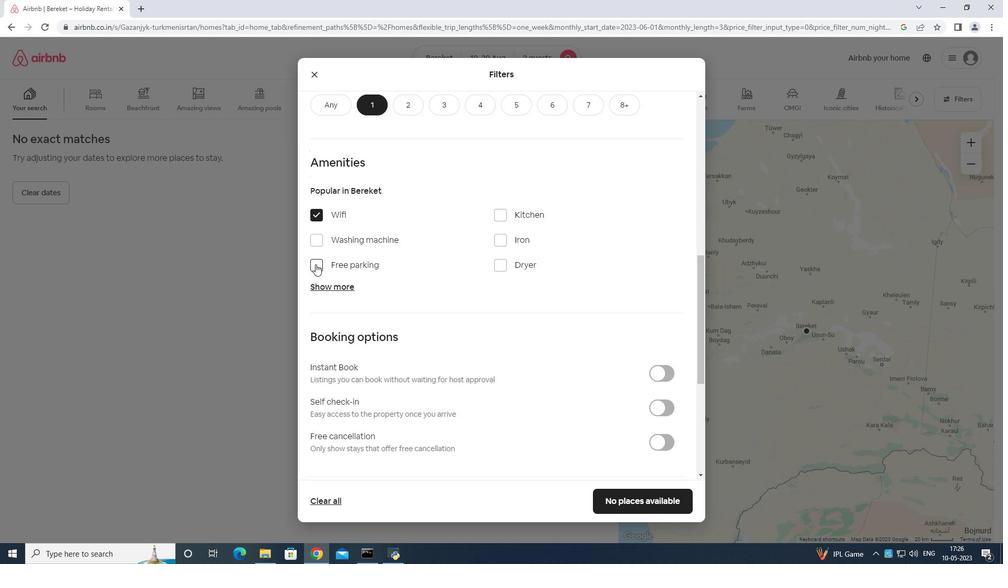 
Action: Mouse pressed left at (315, 265)
Screenshot: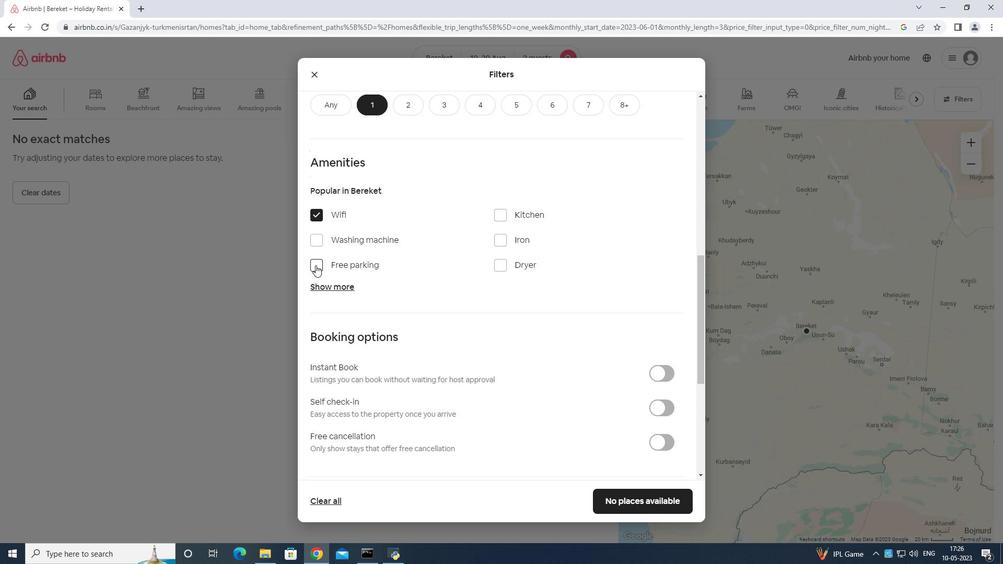 
Action: Mouse moved to (327, 286)
Screenshot: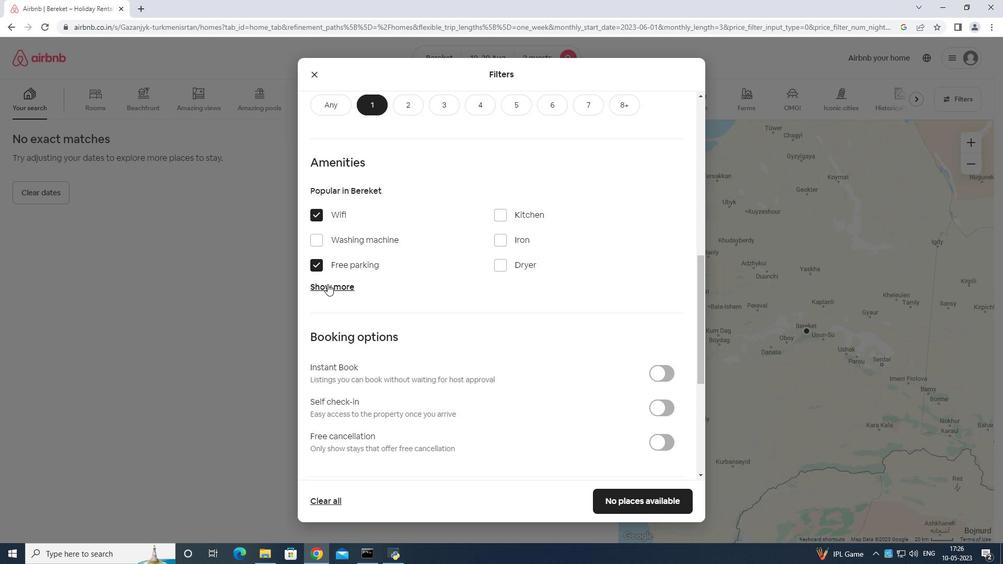 
Action: Mouse pressed left at (327, 286)
Screenshot: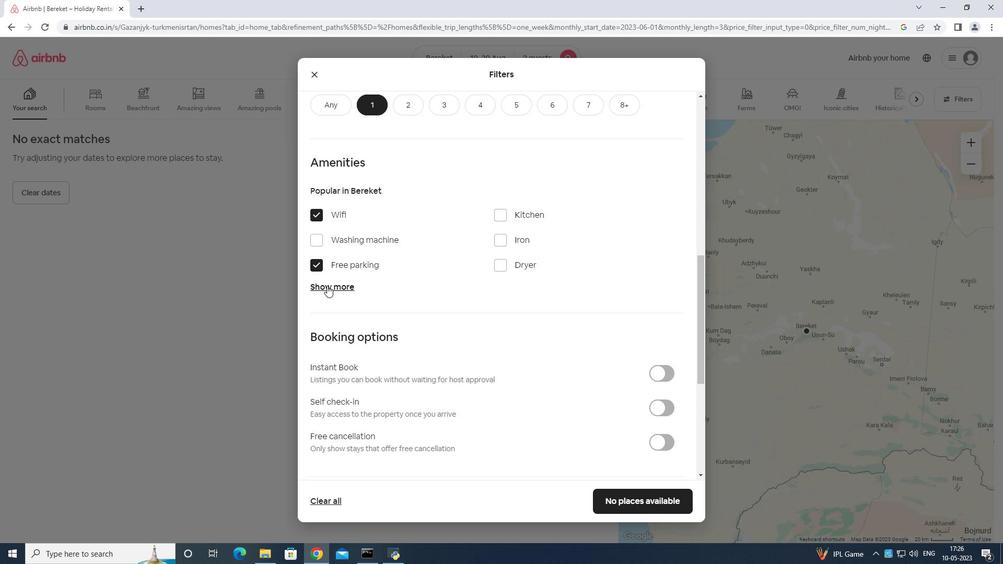 
Action: Mouse moved to (379, 269)
Screenshot: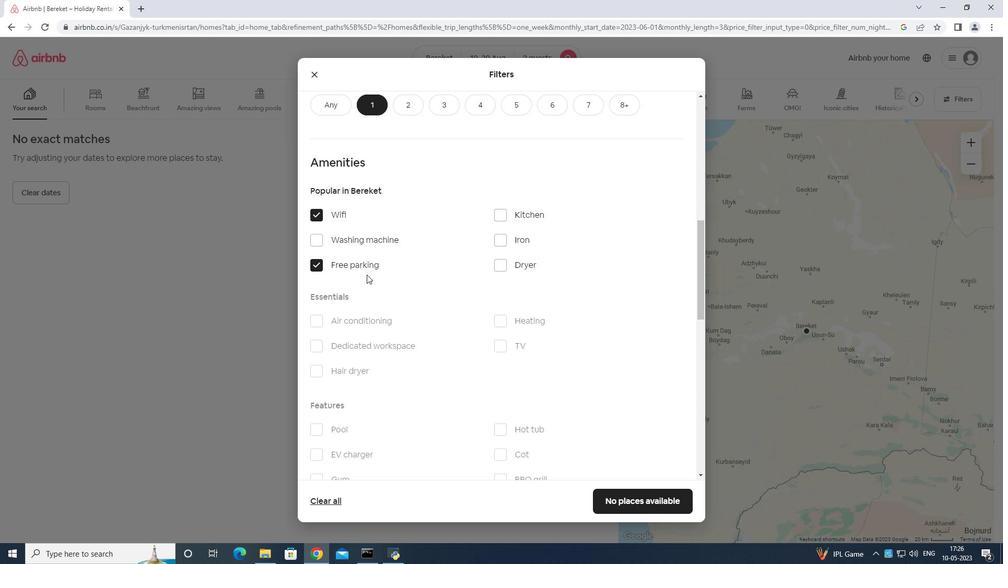 
Action: Mouse scrolled (379, 269) with delta (0, 0)
Screenshot: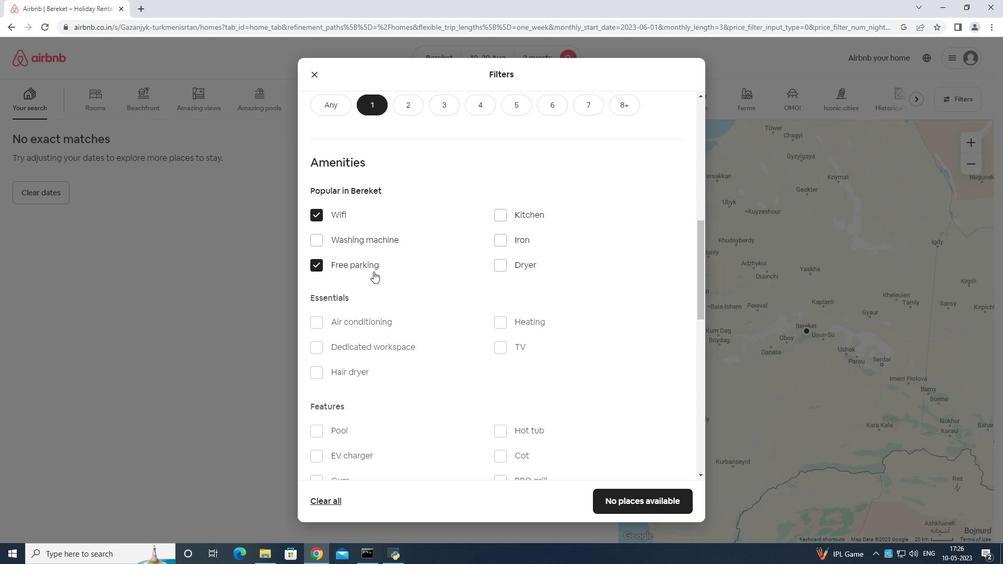 
Action: Mouse moved to (502, 300)
Screenshot: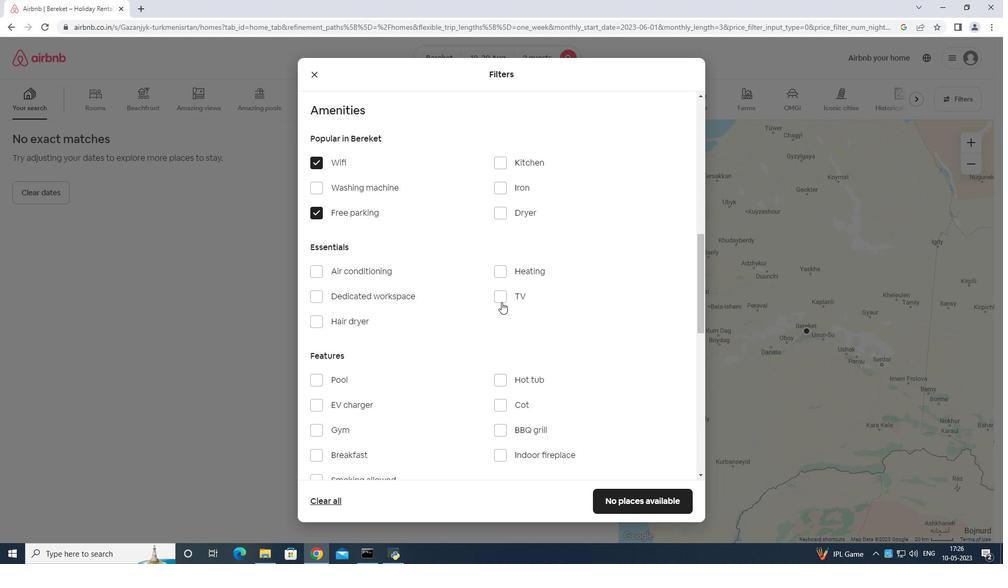 
Action: Mouse pressed left at (502, 300)
Screenshot: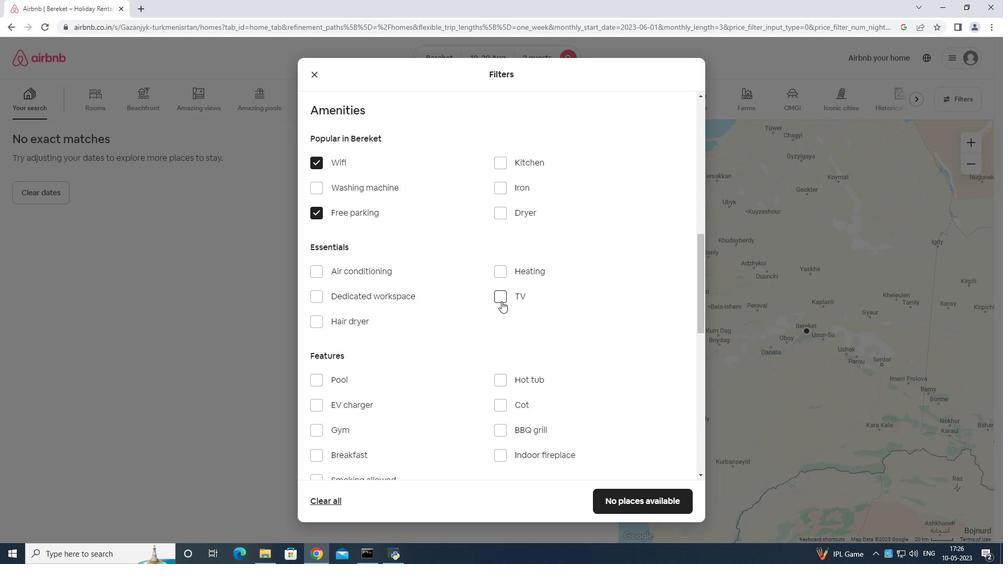 
Action: Mouse moved to (504, 299)
Screenshot: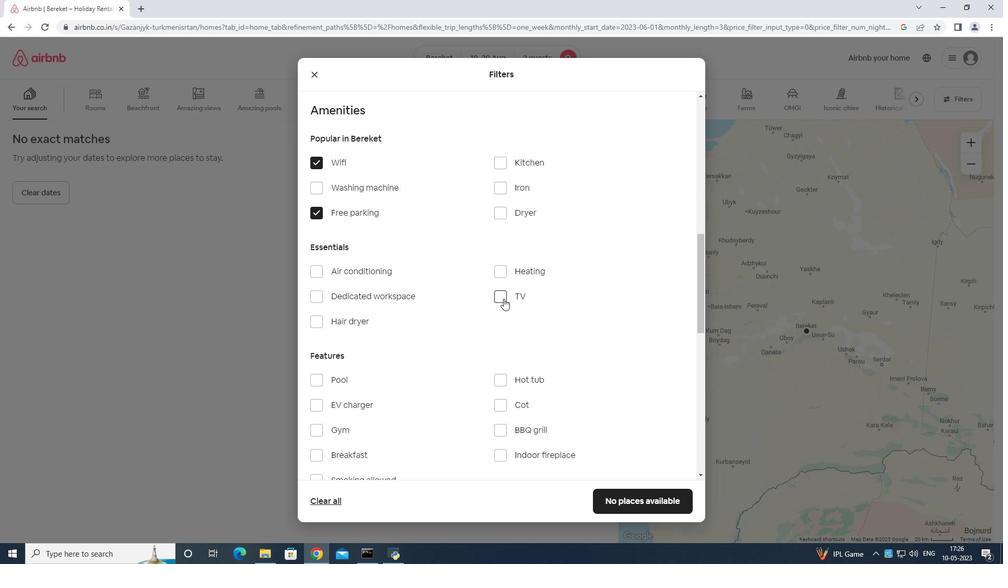 
Action: Mouse scrolled (504, 298) with delta (0, 0)
Screenshot: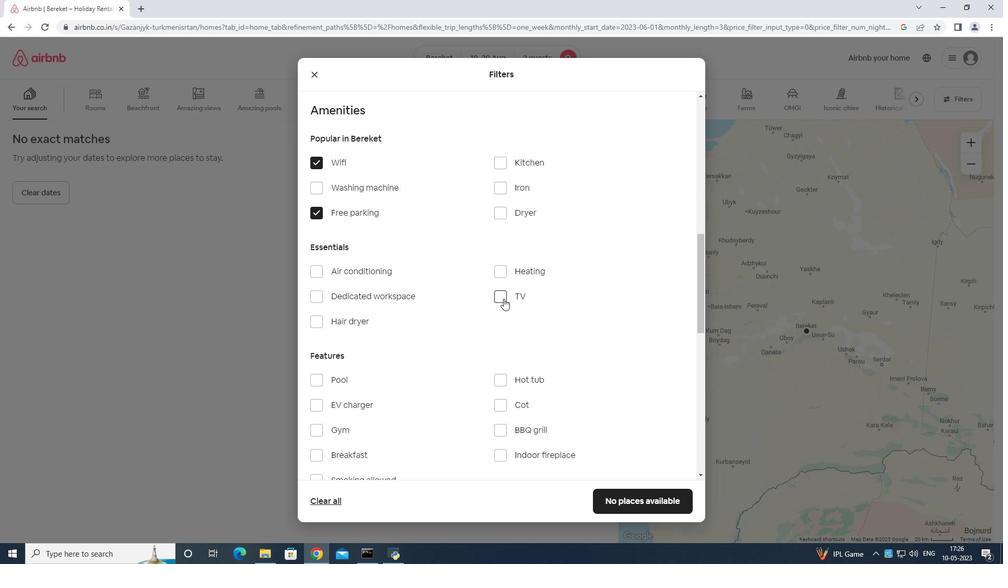 
Action: Mouse moved to (505, 299)
Screenshot: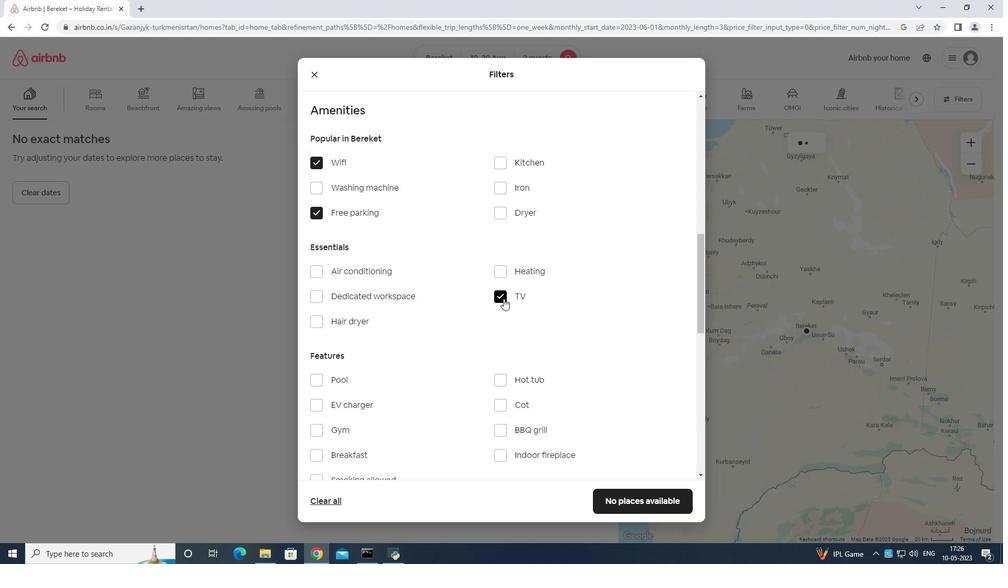 
Action: Mouse scrolled (505, 299) with delta (0, 0)
Screenshot: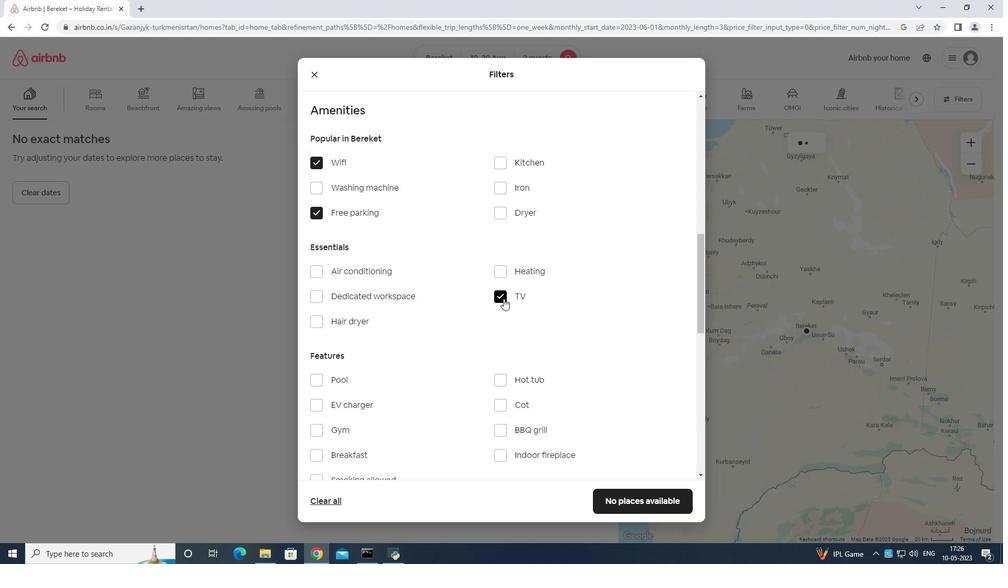 
Action: Mouse scrolled (505, 299) with delta (0, 0)
Screenshot: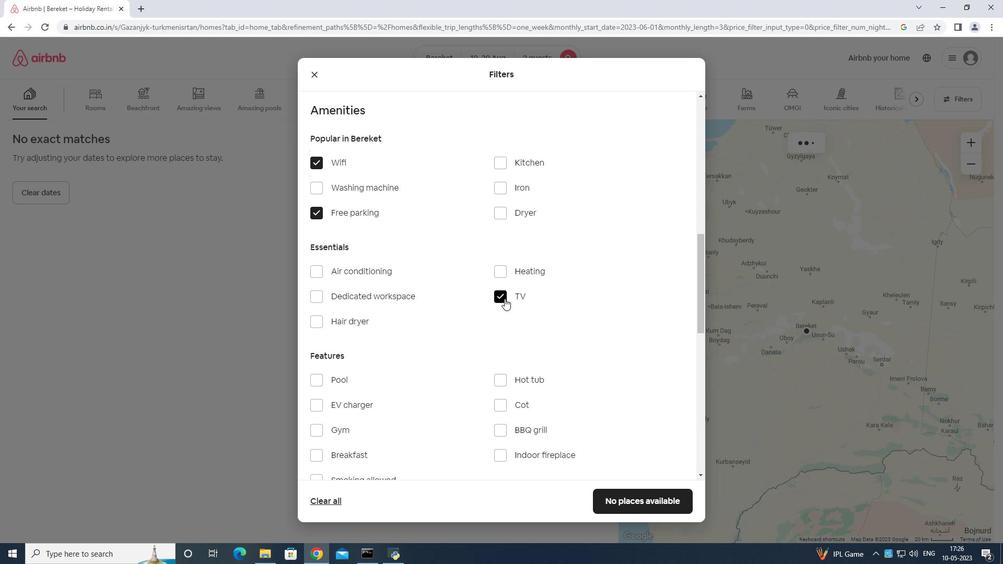
Action: Mouse moved to (318, 272)
Screenshot: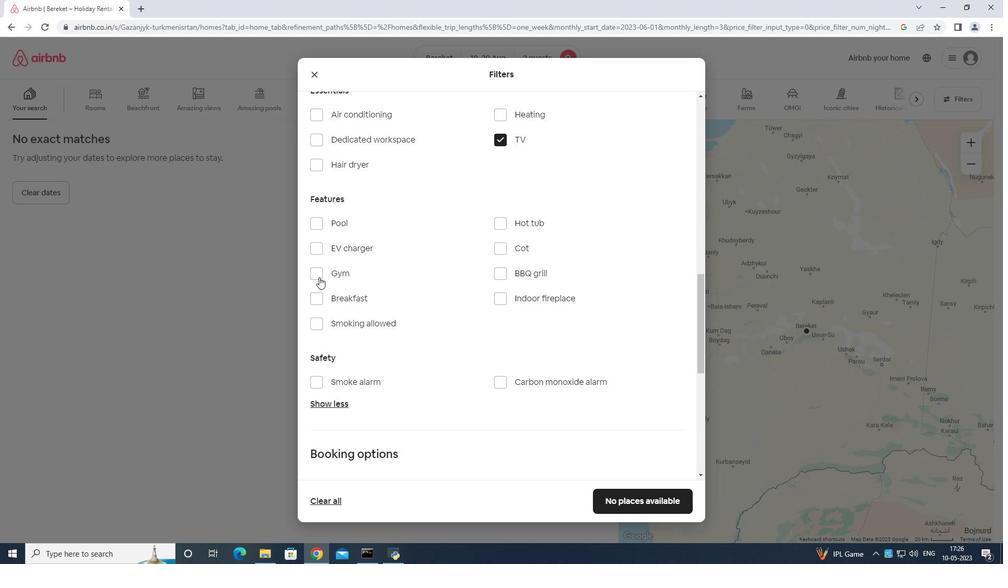 
Action: Mouse pressed left at (318, 272)
Screenshot: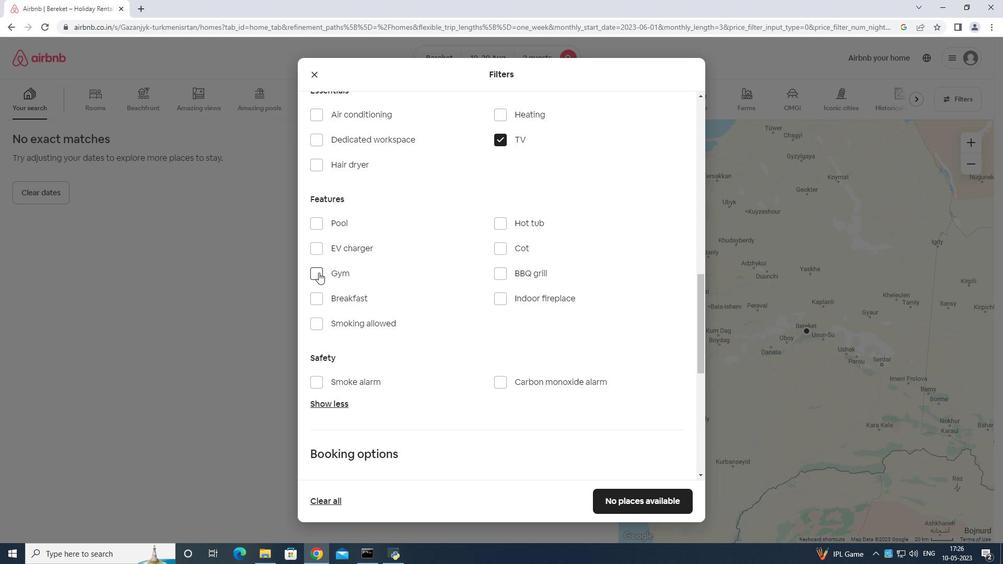 
Action: Mouse moved to (316, 295)
Screenshot: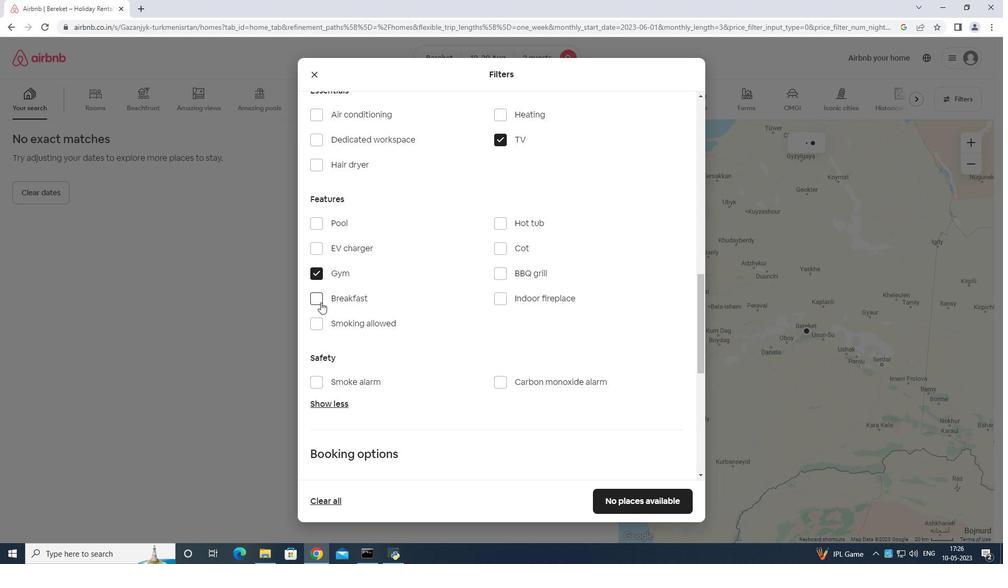 
Action: Mouse pressed left at (316, 295)
Screenshot: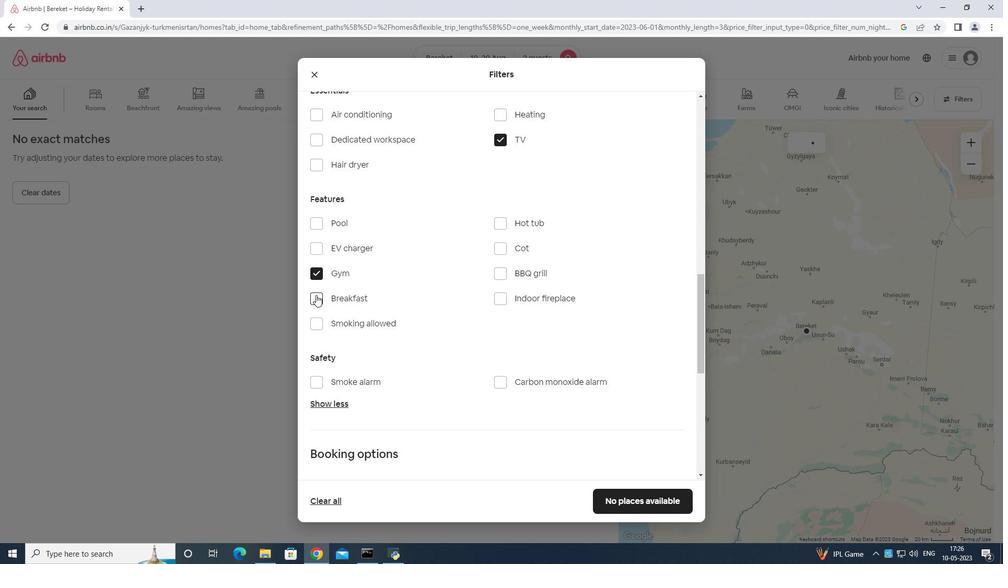
Action: Mouse moved to (380, 303)
Screenshot: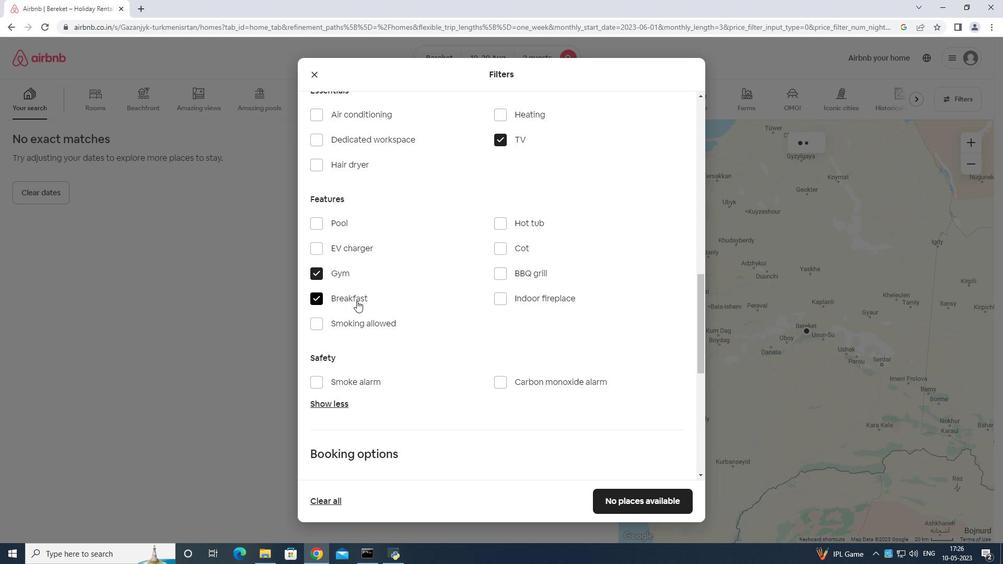 
Action: Mouse scrolled (380, 302) with delta (0, 0)
Screenshot: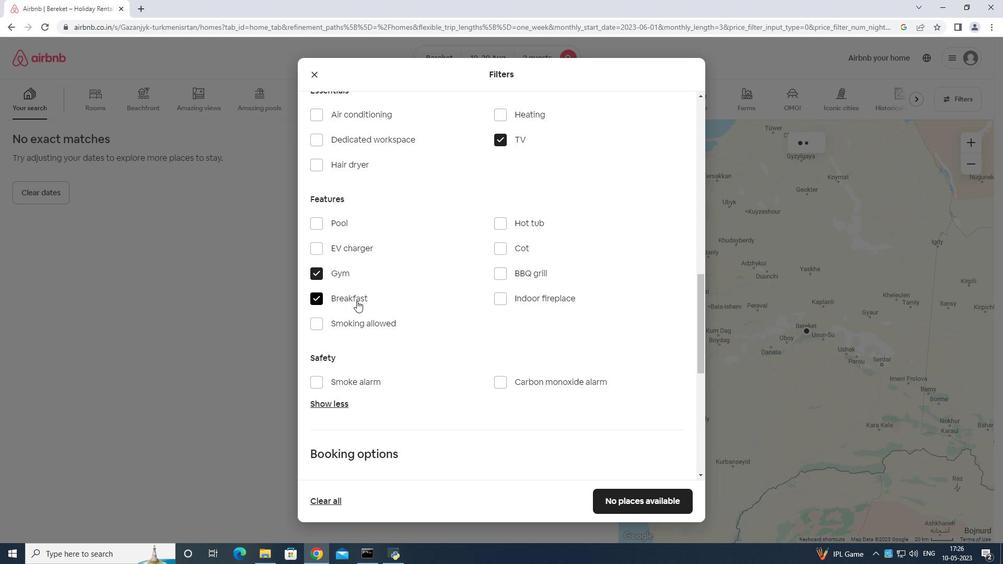 
Action: Mouse moved to (397, 307)
Screenshot: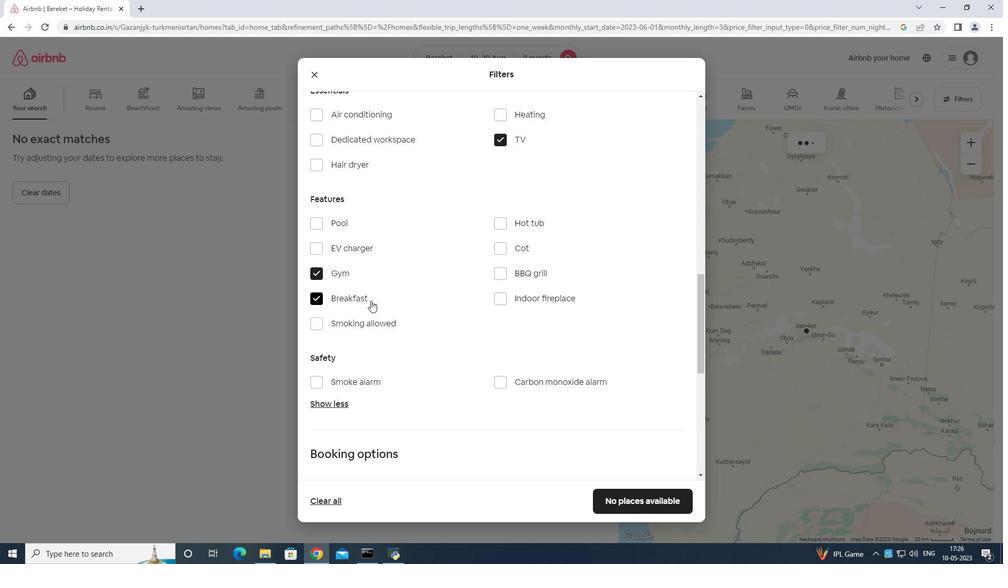 
Action: Mouse scrolled (397, 306) with delta (0, 0)
Screenshot: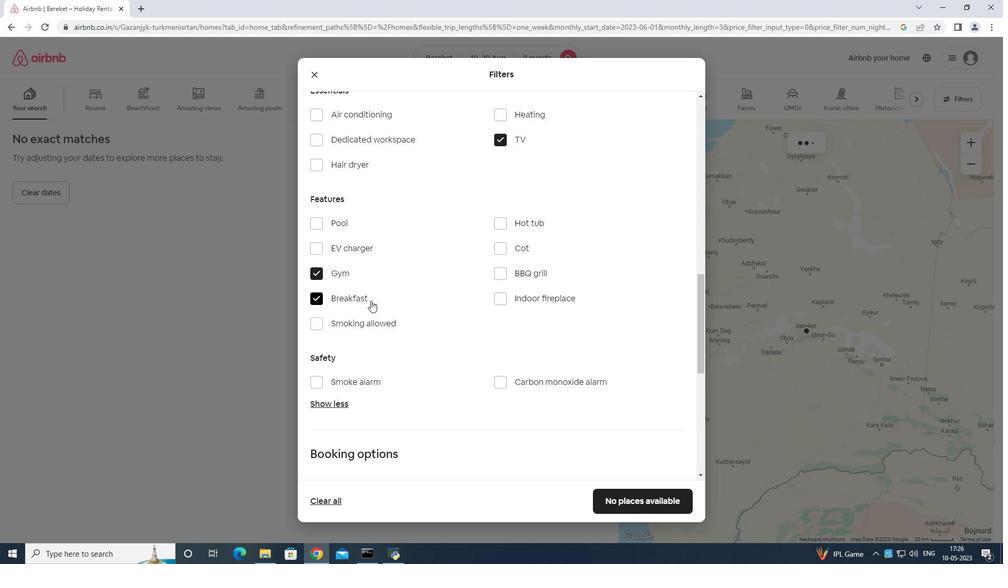 
Action: Mouse moved to (402, 307)
Screenshot: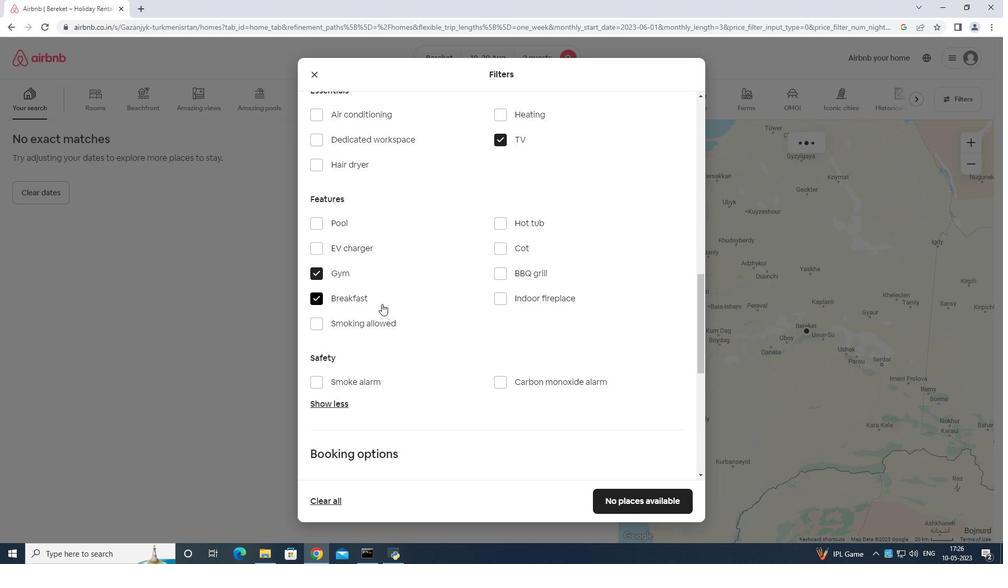
Action: Mouse scrolled (402, 307) with delta (0, 0)
Screenshot: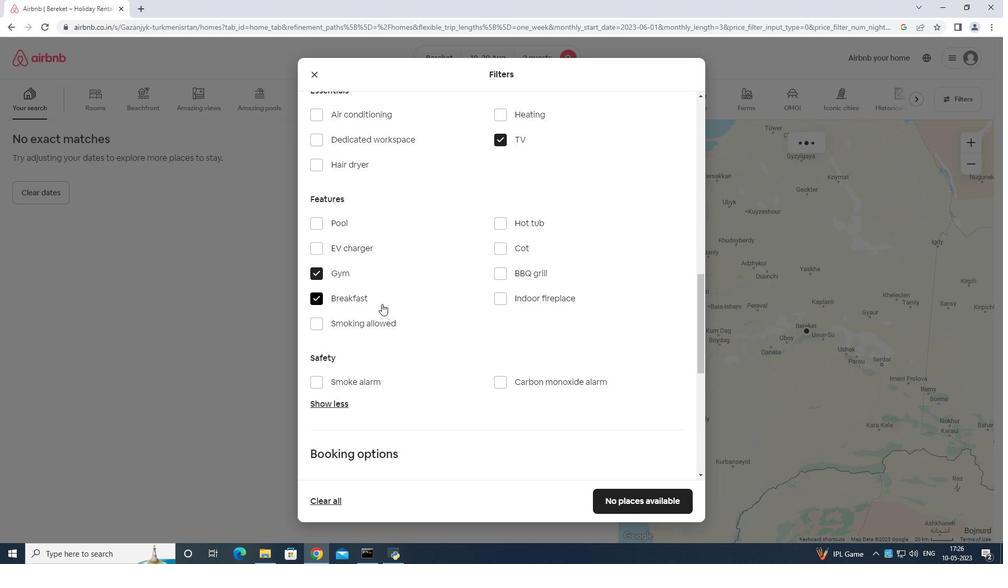 
Action: Mouse moved to (413, 307)
Screenshot: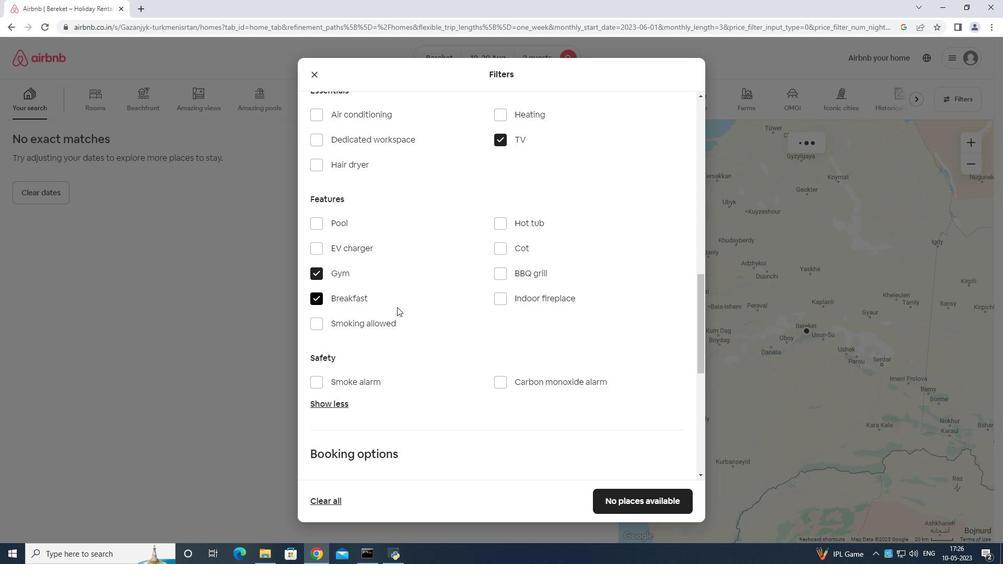 
Action: Mouse scrolled (413, 307) with delta (0, 0)
Screenshot: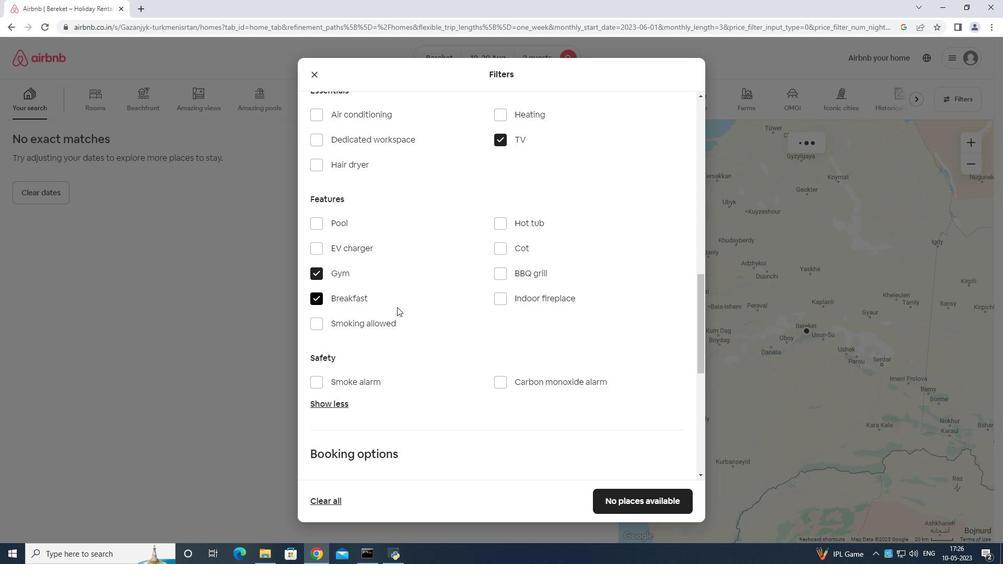 
Action: Mouse moved to (659, 320)
Screenshot: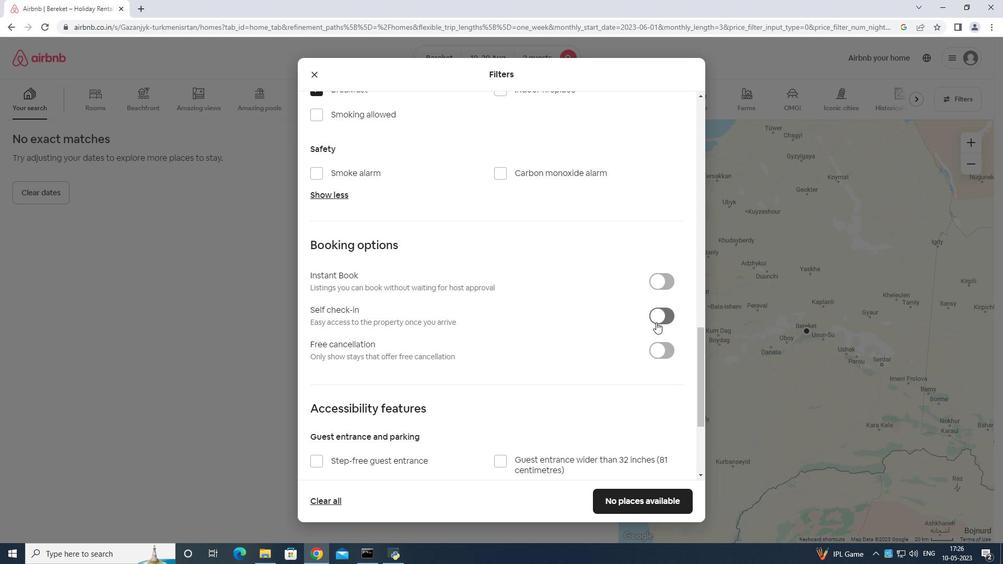 
Action: Mouse pressed left at (659, 320)
Screenshot: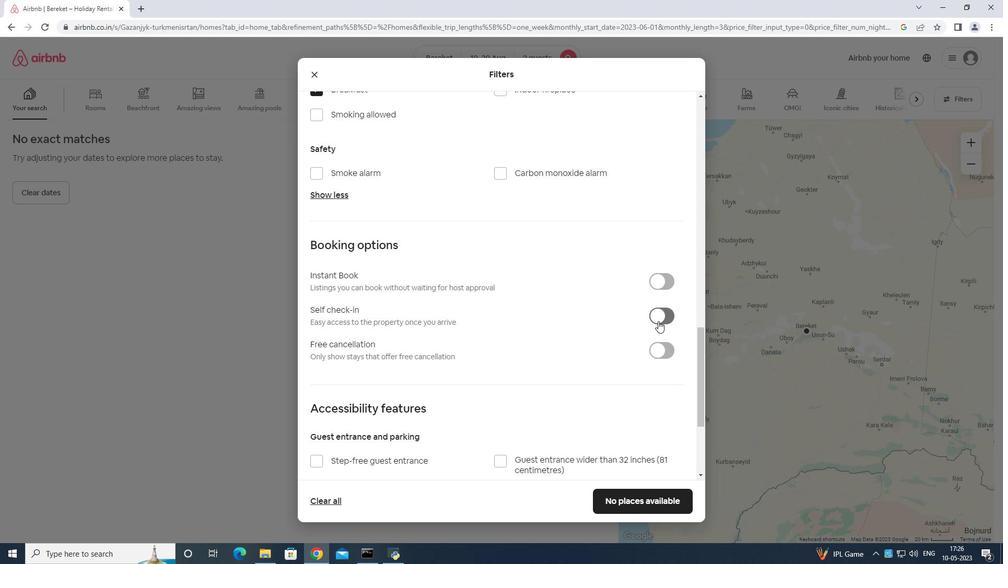 
Action: Mouse moved to (663, 312)
Screenshot: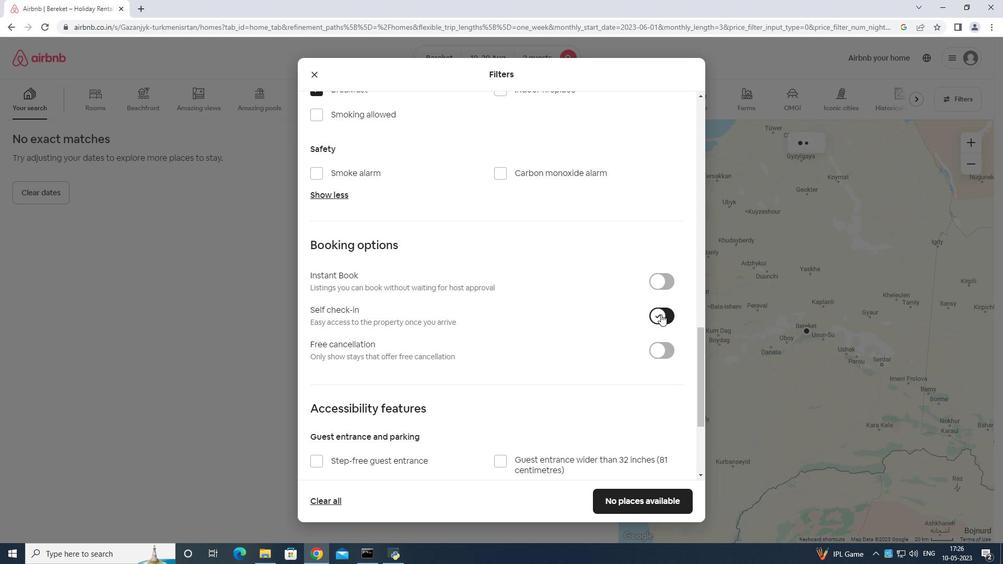 
Action: Mouse scrolled (663, 311) with delta (0, 0)
Screenshot: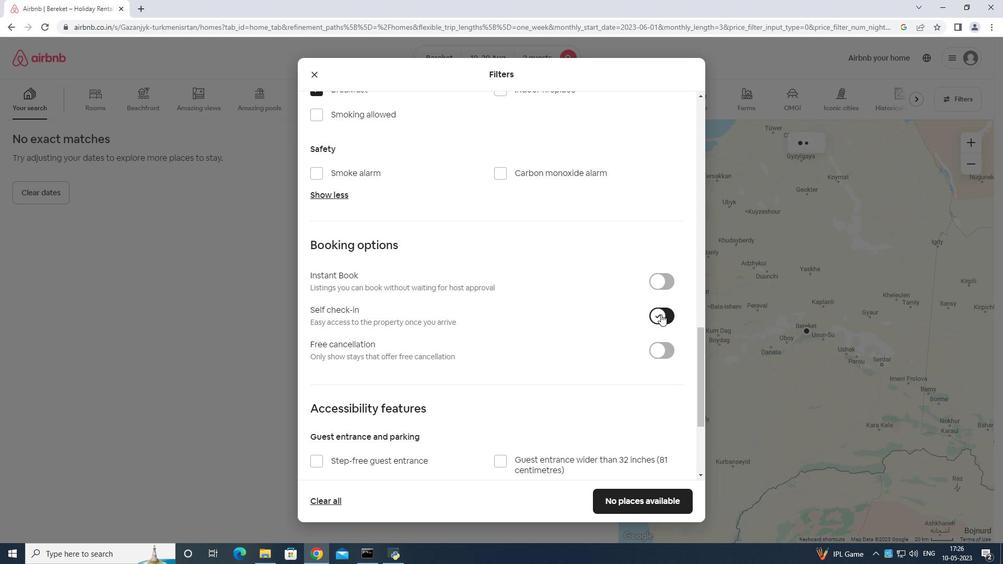 
Action: Mouse scrolled (663, 311) with delta (0, 0)
Screenshot: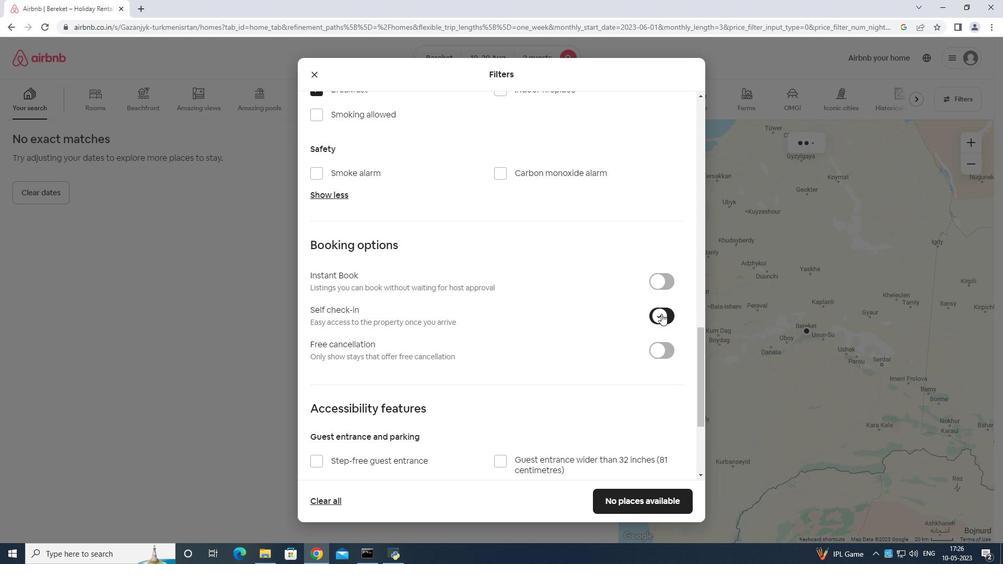 
Action: Mouse scrolled (663, 311) with delta (0, 0)
Screenshot: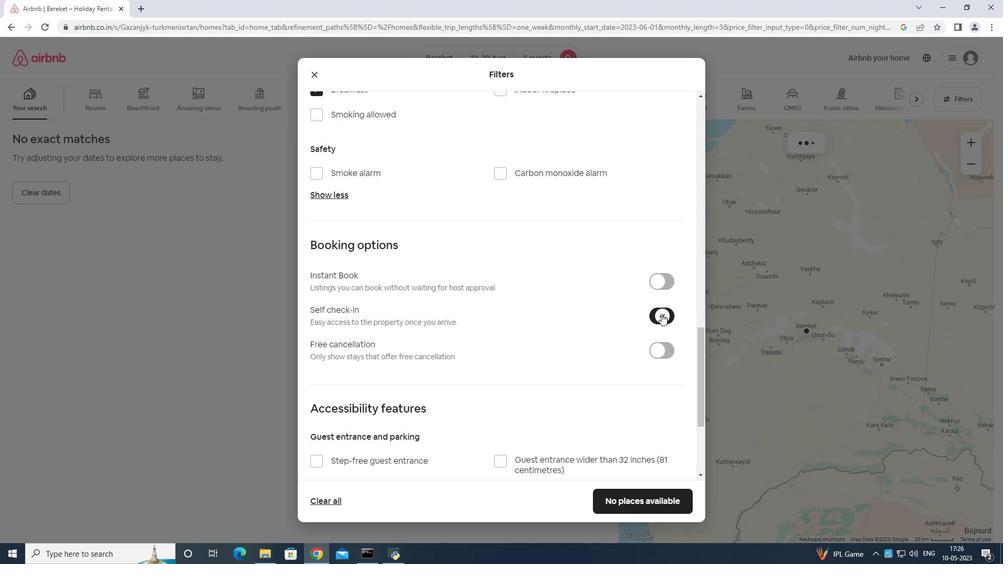 
Action: Mouse moved to (666, 310)
Screenshot: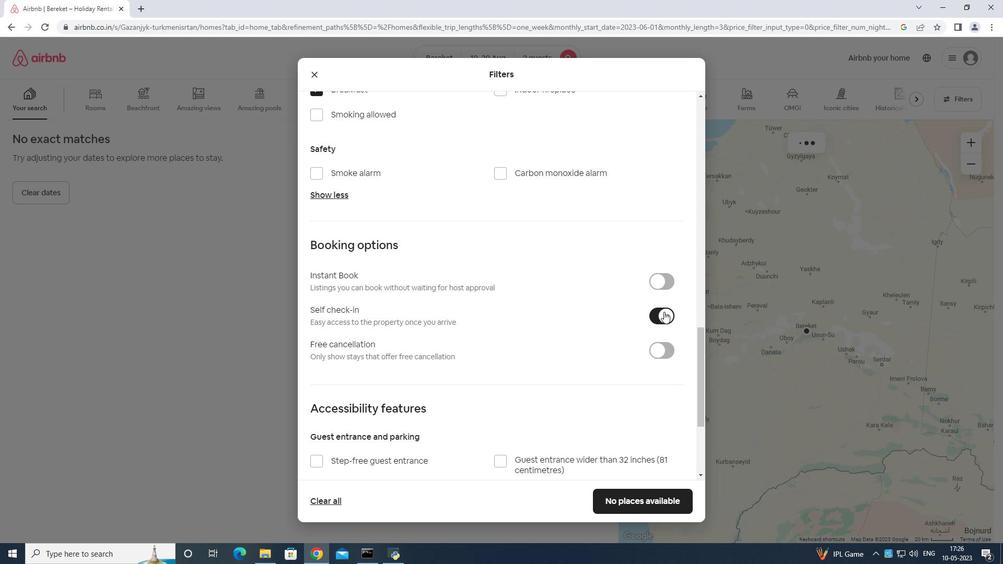 
Action: Mouse scrolled (666, 309) with delta (0, 0)
Screenshot: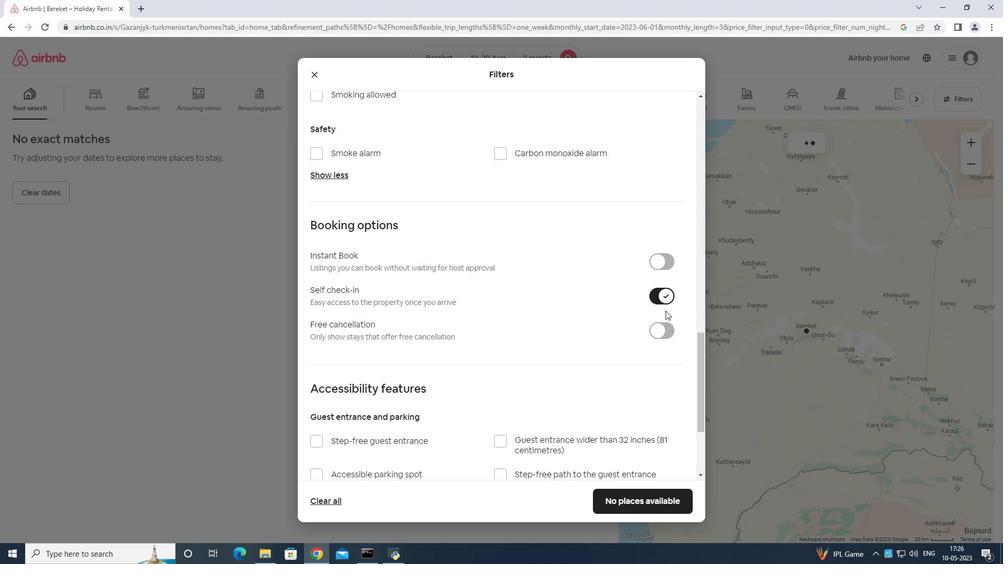 
Action: Mouse scrolled (666, 309) with delta (0, 0)
Screenshot: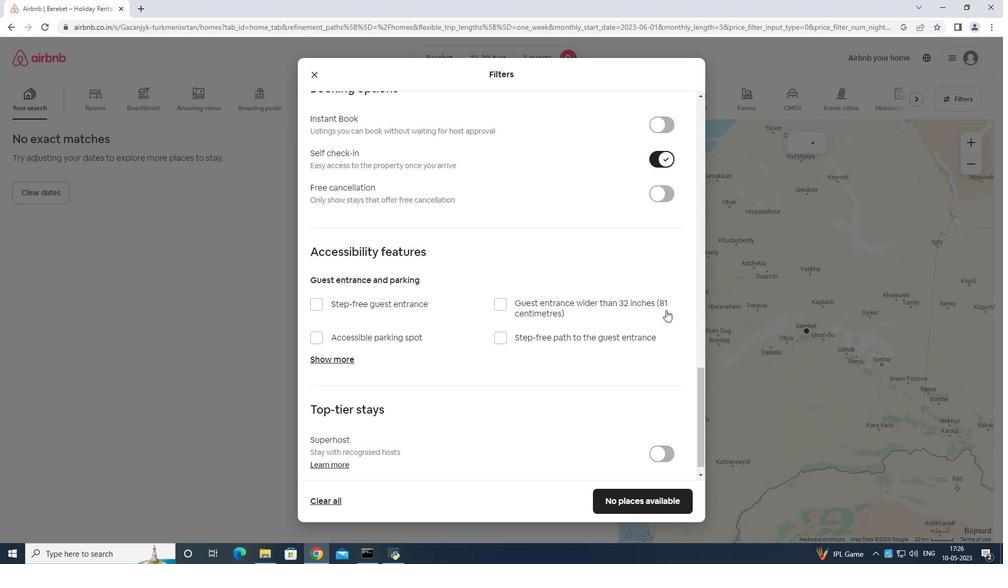 
Action: Mouse moved to (666, 309)
Screenshot: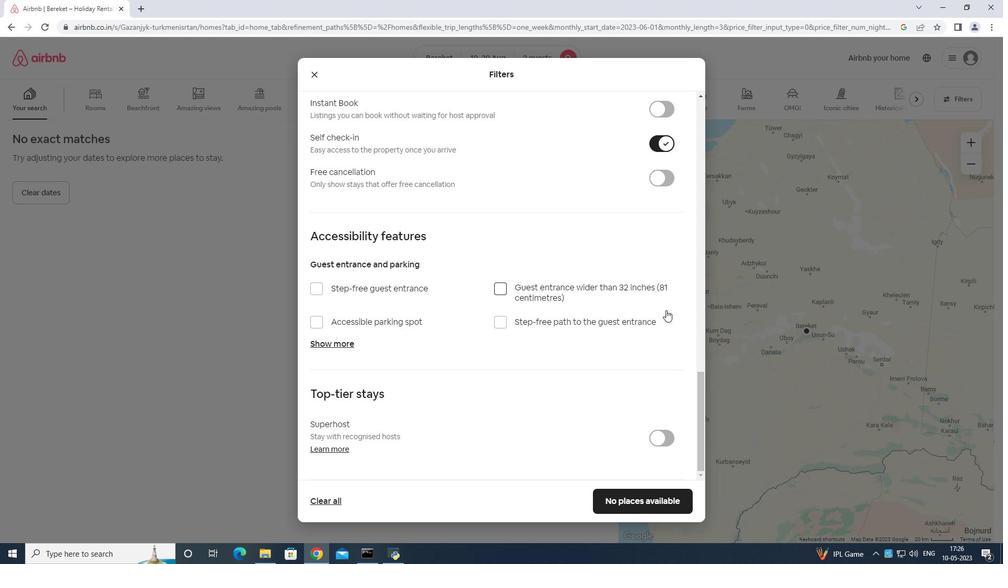 
Action: Mouse scrolled (666, 309) with delta (0, 0)
Screenshot: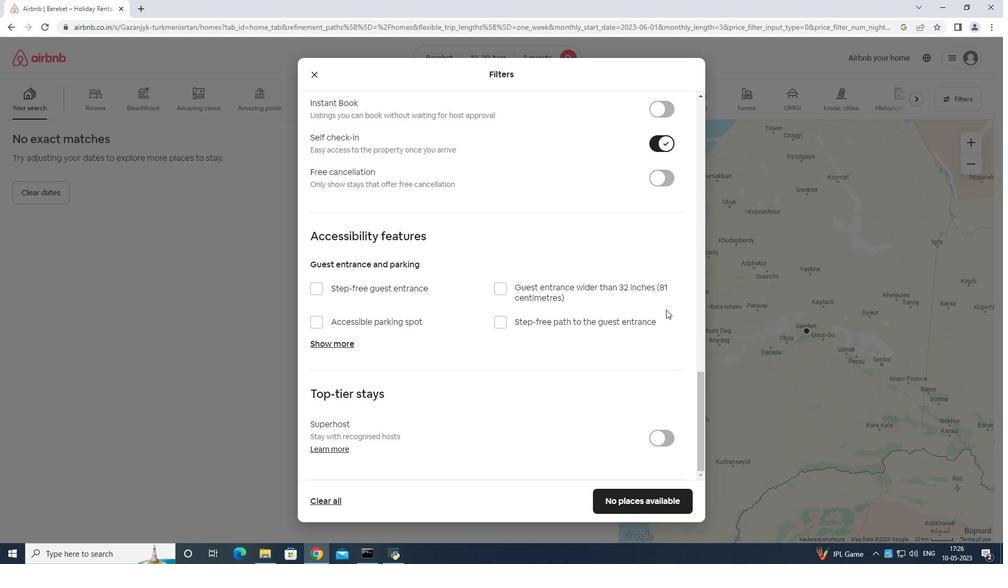 
Action: Mouse scrolled (666, 309) with delta (0, 0)
Screenshot: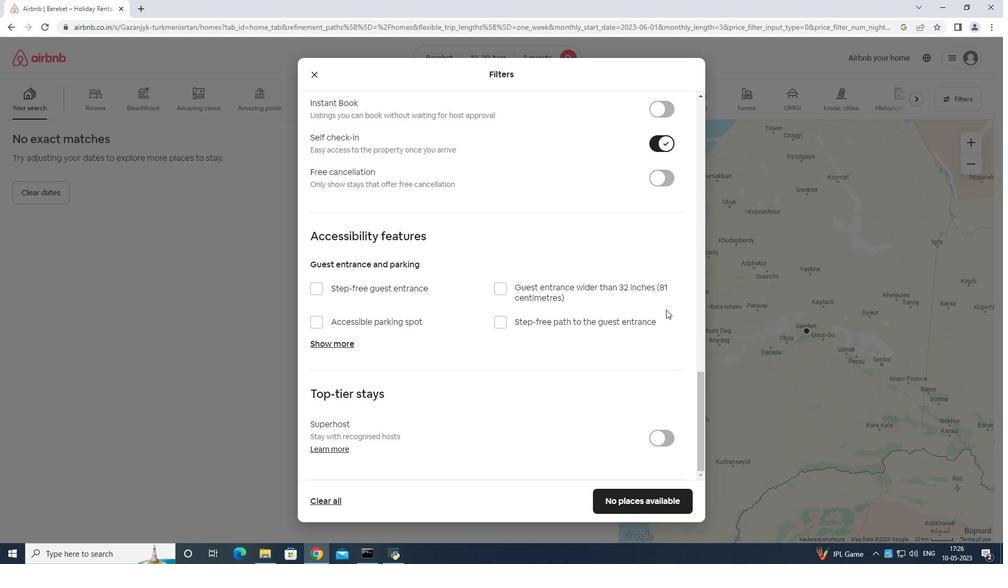 
Action: Mouse scrolled (666, 309) with delta (0, 0)
Screenshot: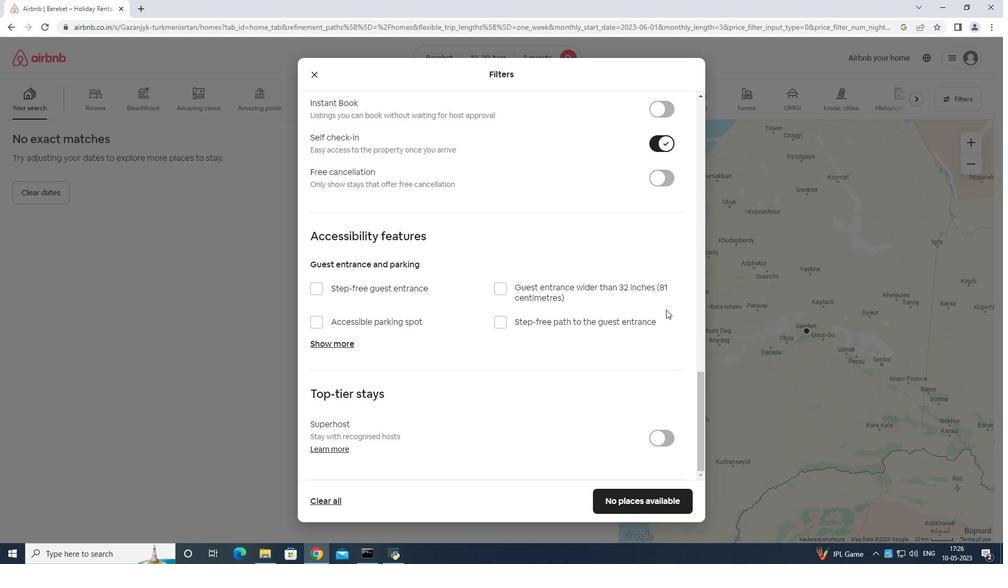 
Action: Mouse moved to (625, 498)
Screenshot: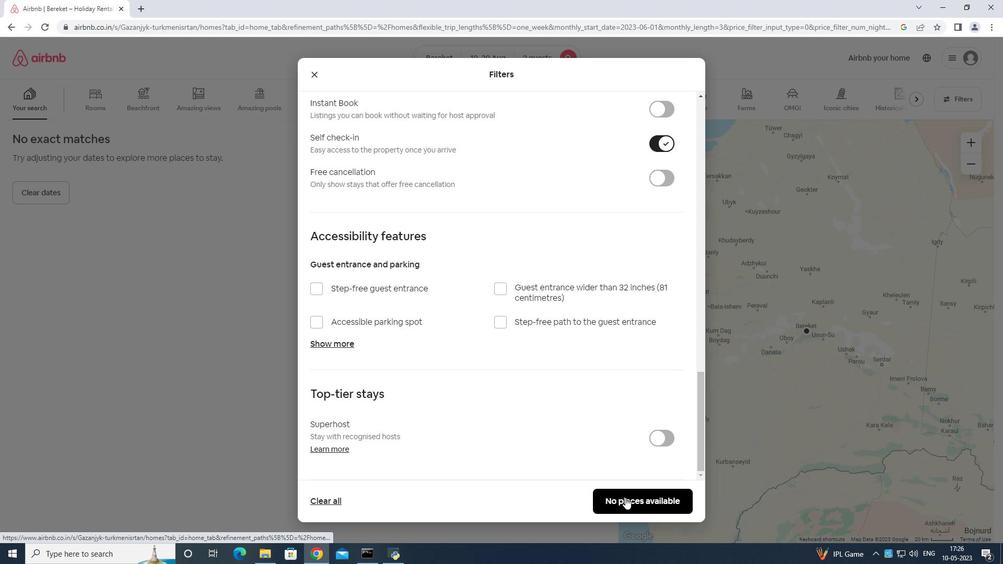
Action: Mouse pressed left at (625, 498)
Screenshot: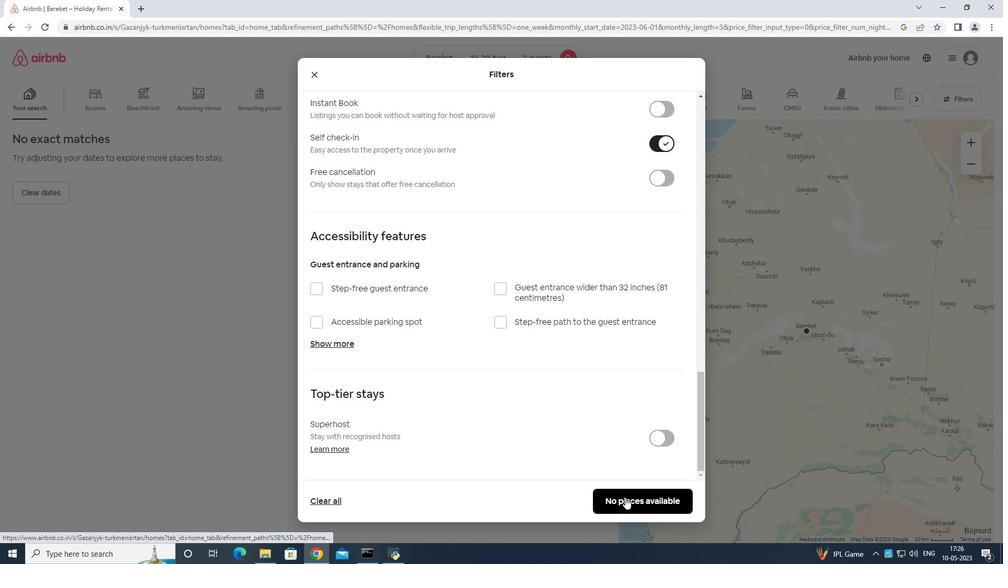 
Action: Mouse moved to (626, 497)
Screenshot: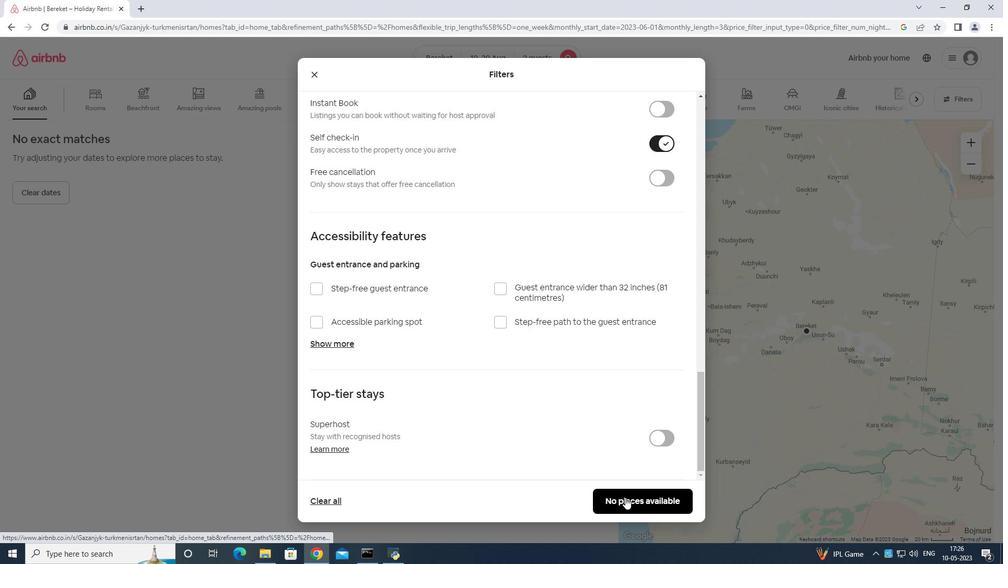 
